 Task: Select a due date automation when advanced on, 2 days before a card is due add fields with custom field "Resume" set to a number greater or equal to 1 and lower or equal to 10 at 11:00 AM.
Action: Mouse moved to (1313, 102)
Screenshot: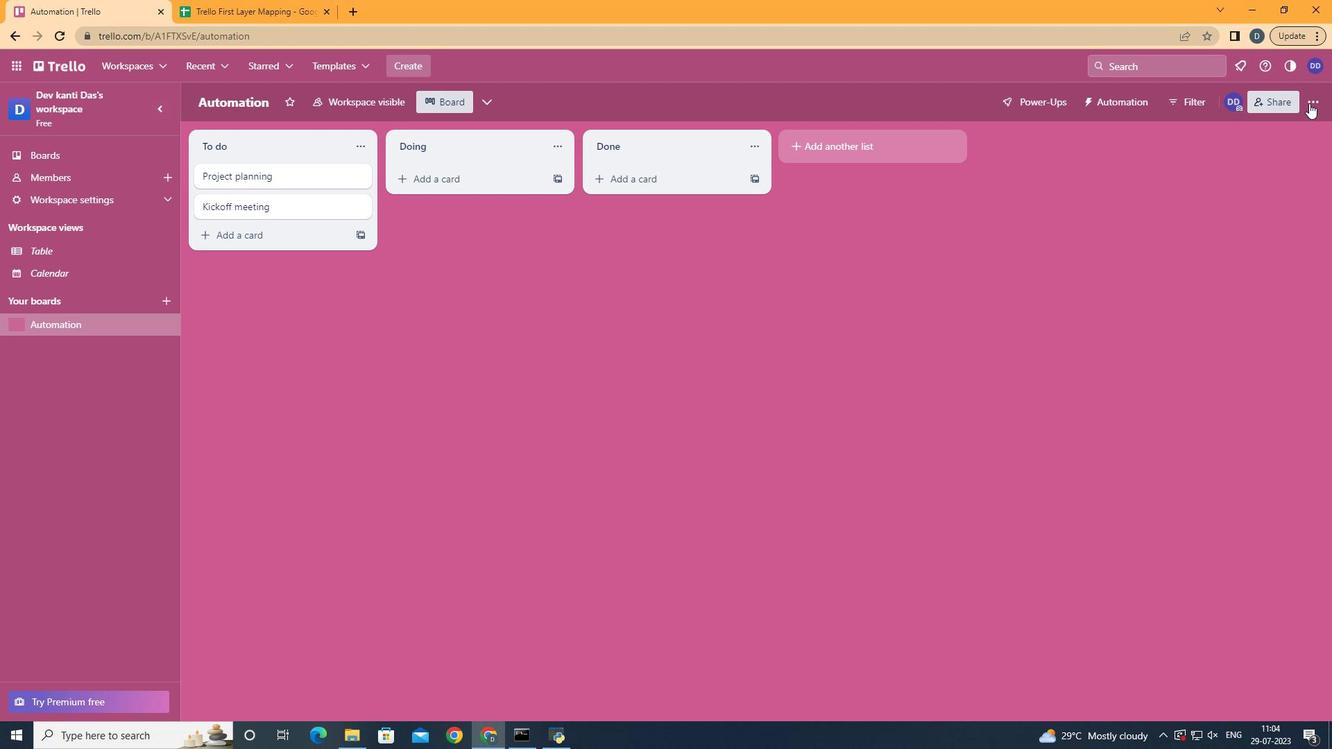 
Action: Mouse pressed left at (1313, 102)
Screenshot: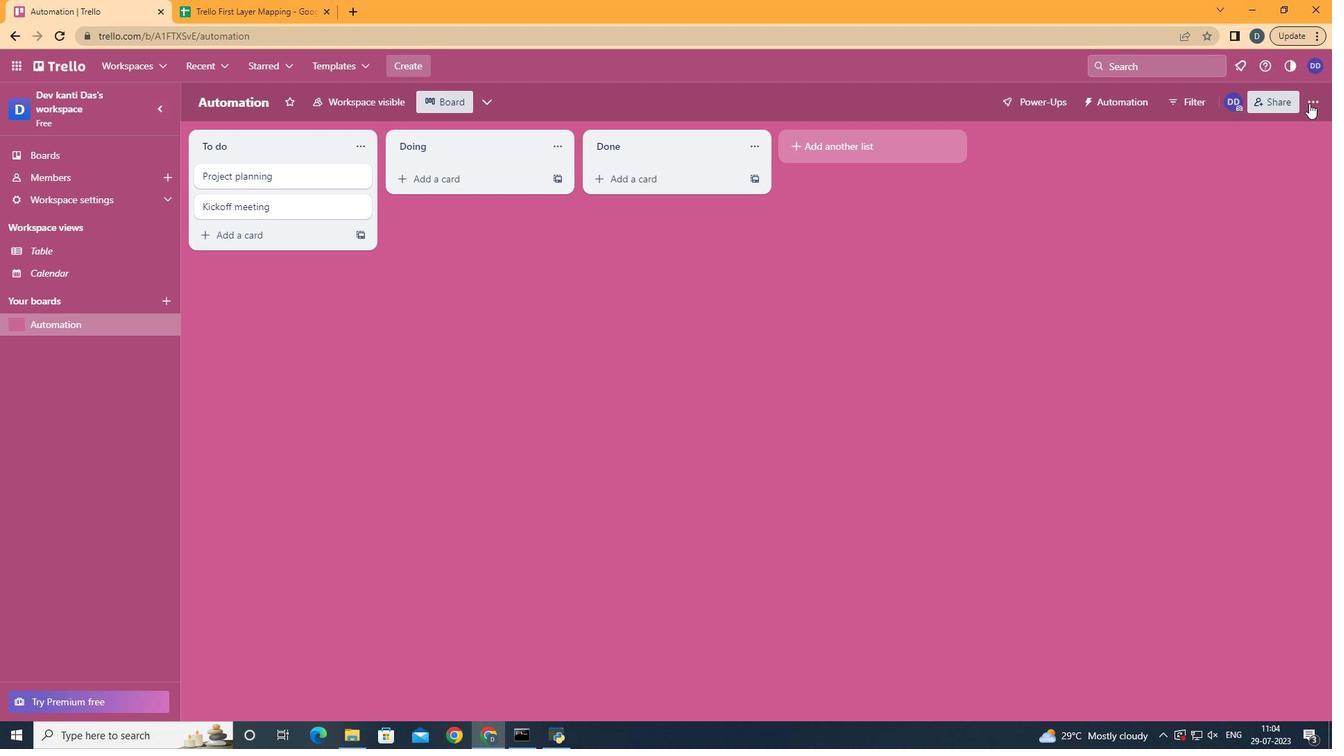 
Action: Mouse moved to (1217, 284)
Screenshot: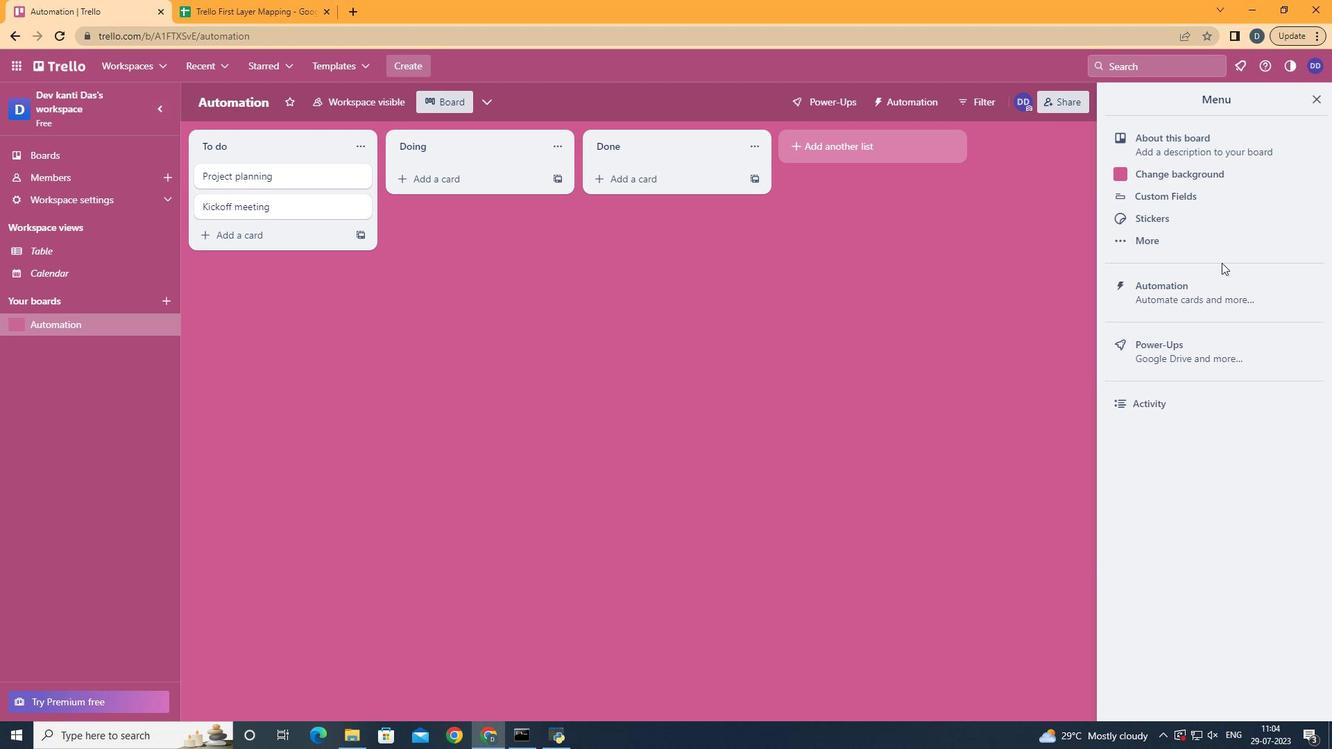 
Action: Mouse pressed left at (1217, 284)
Screenshot: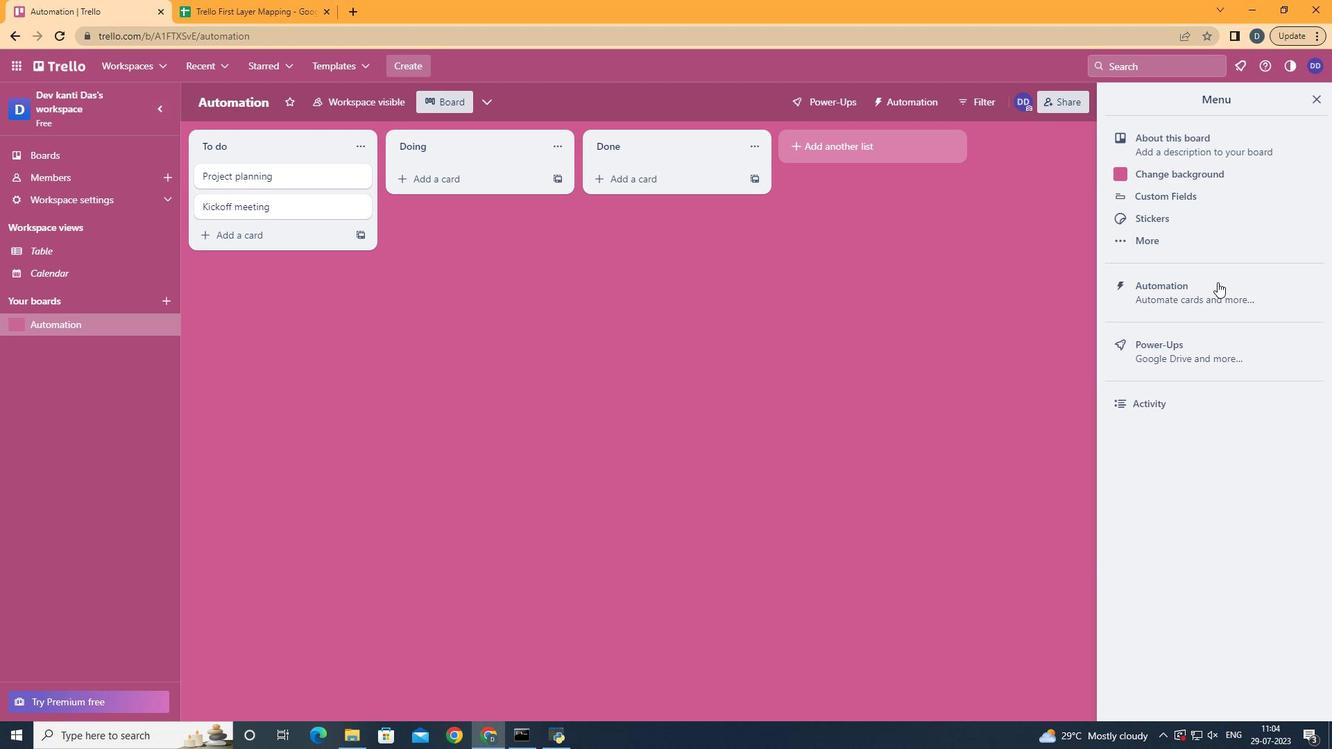 
Action: Mouse moved to (263, 283)
Screenshot: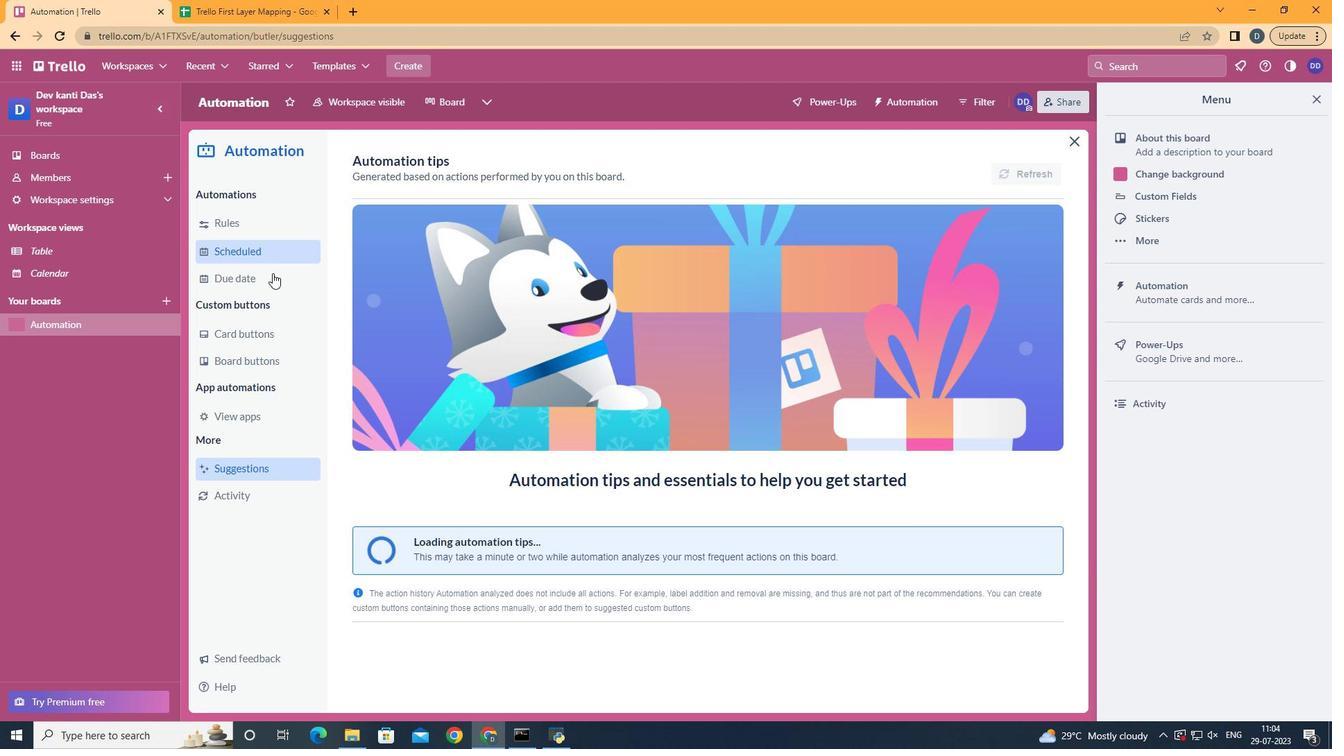 
Action: Mouse pressed left at (263, 283)
Screenshot: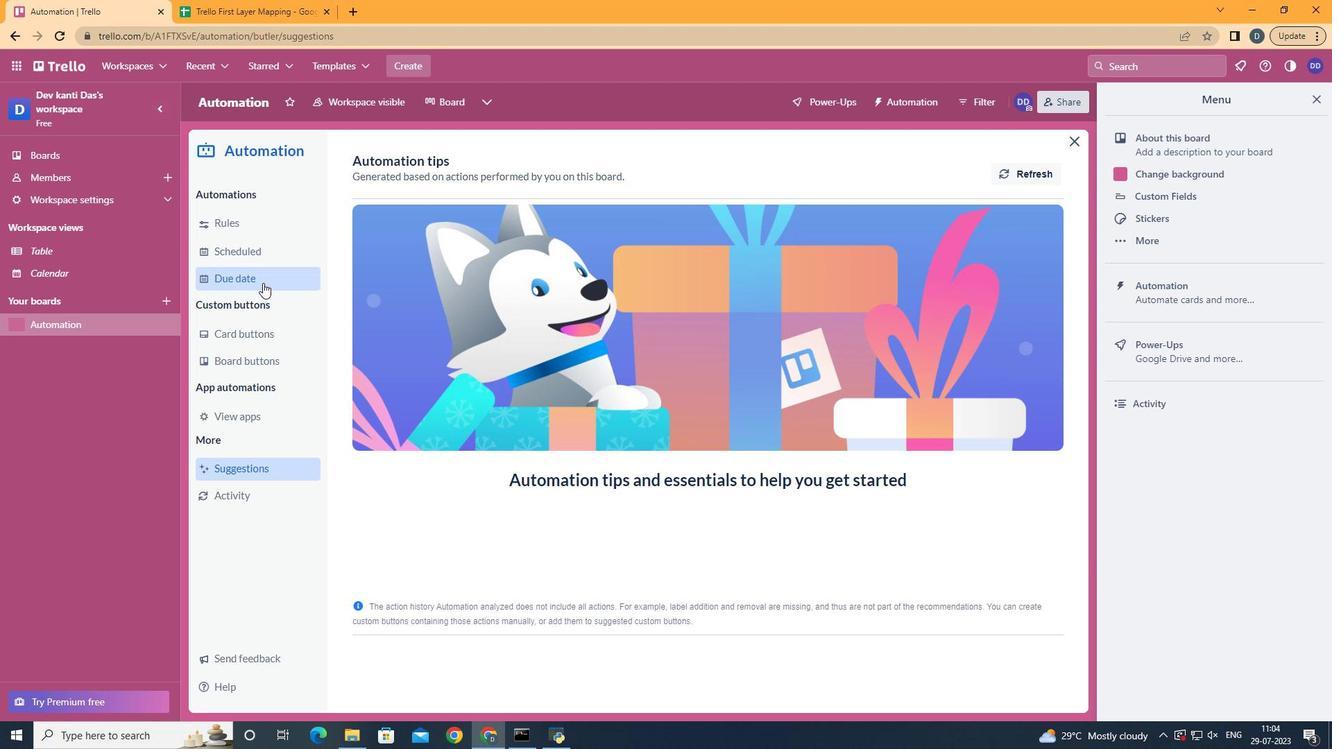
Action: Mouse moved to (970, 164)
Screenshot: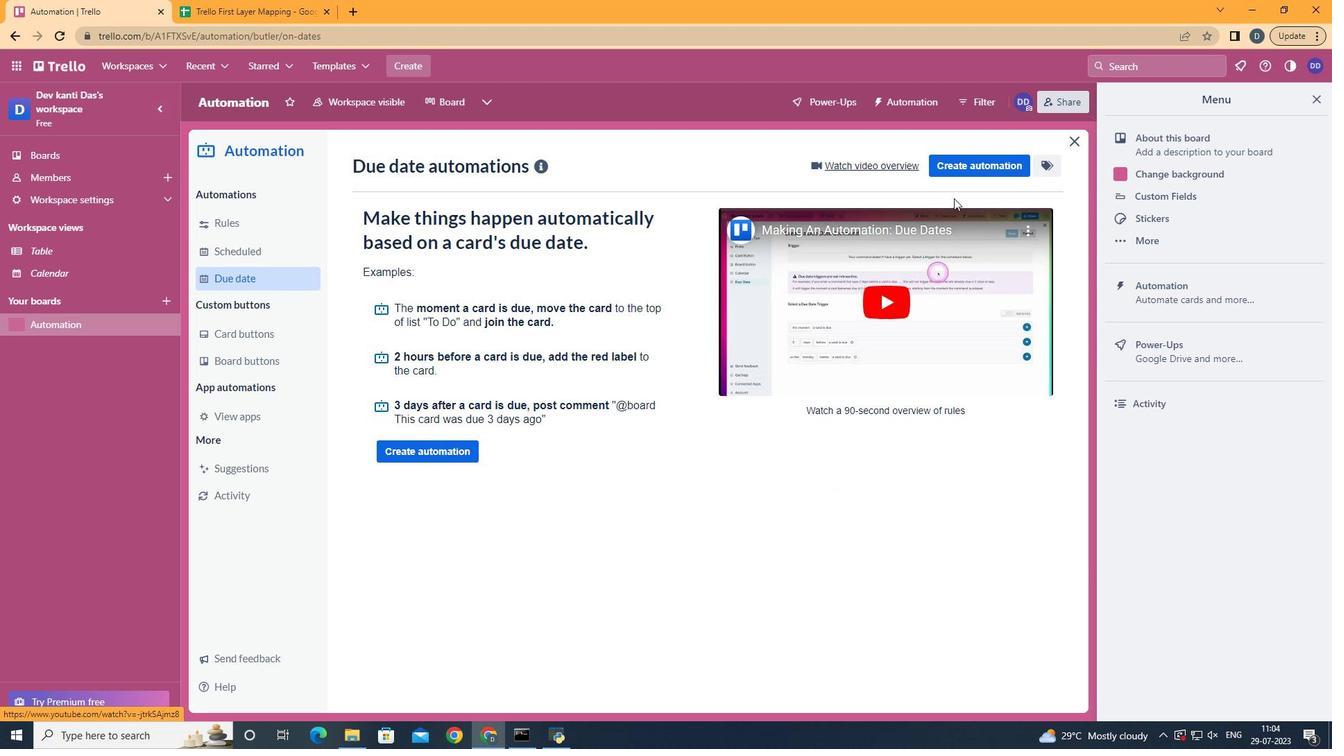 
Action: Mouse pressed left at (970, 164)
Screenshot: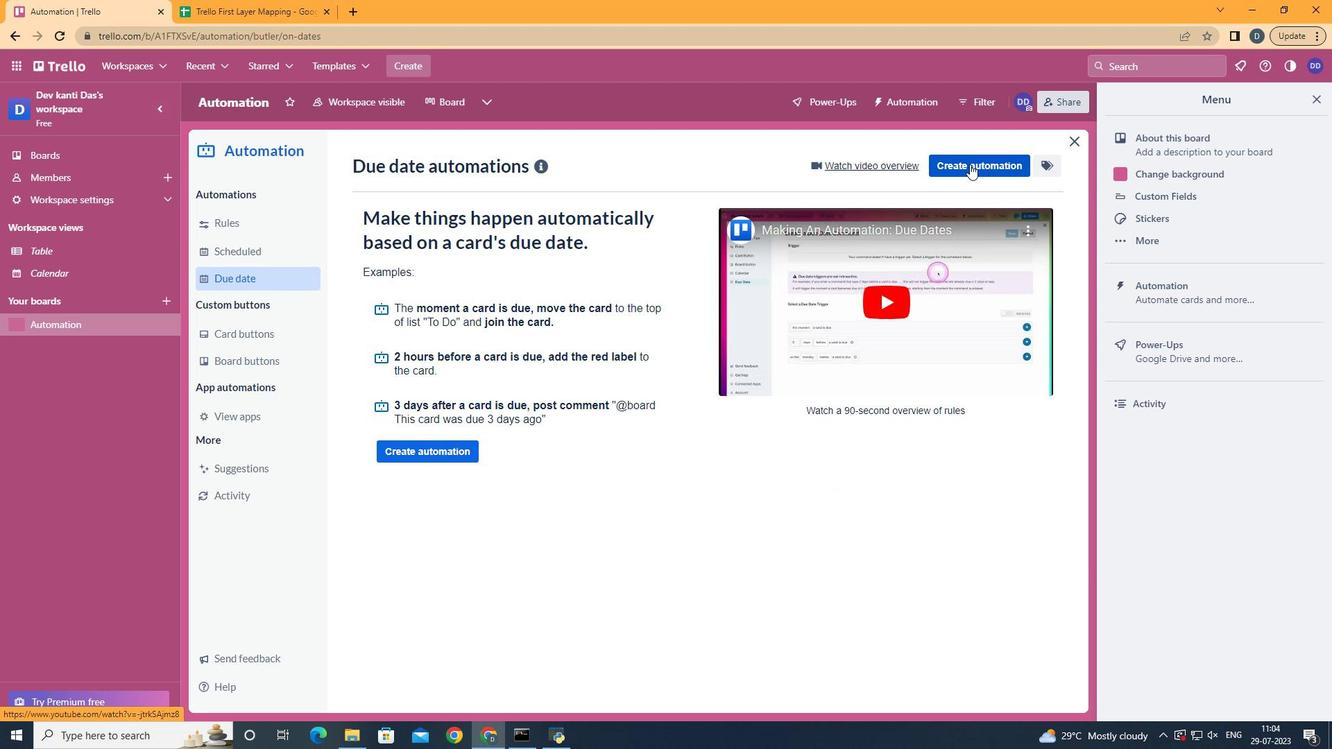 
Action: Mouse moved to (893, 300)
Screenshot: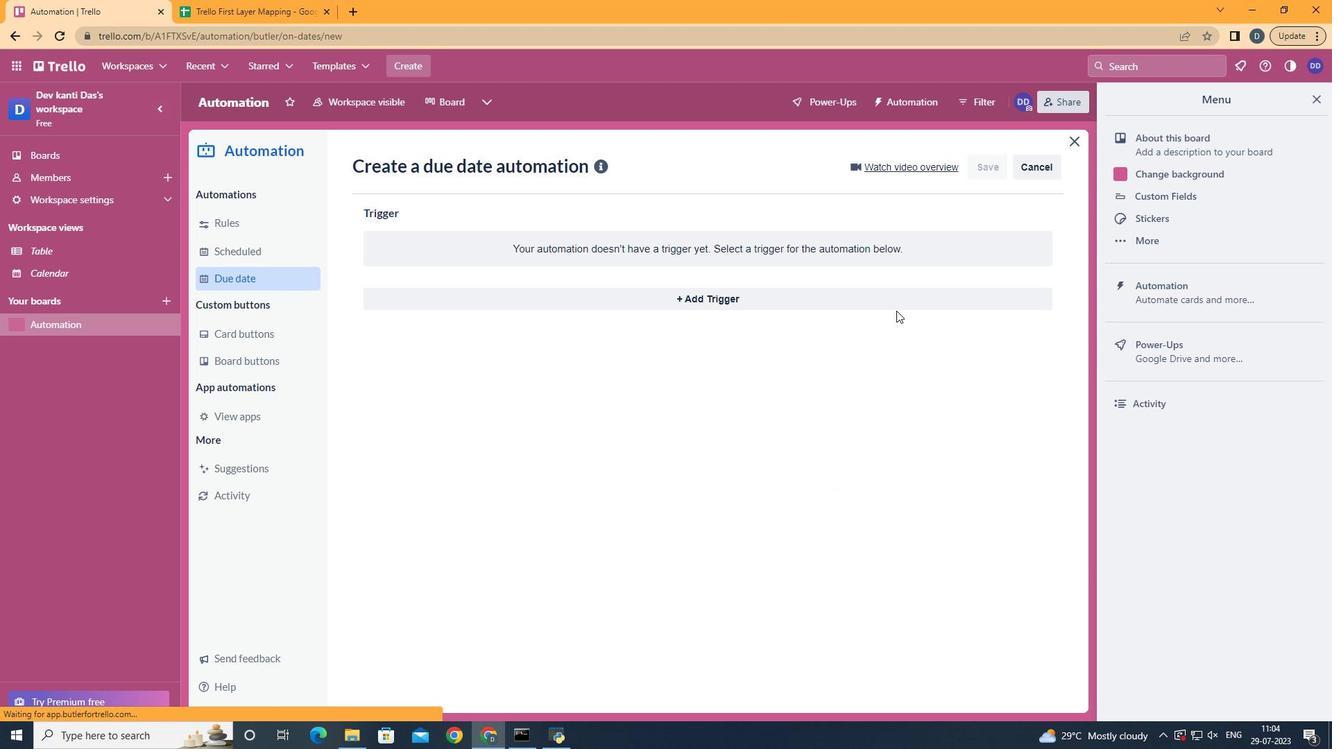 
Action: Mouse pressed left at (893, 300)
Screenshot: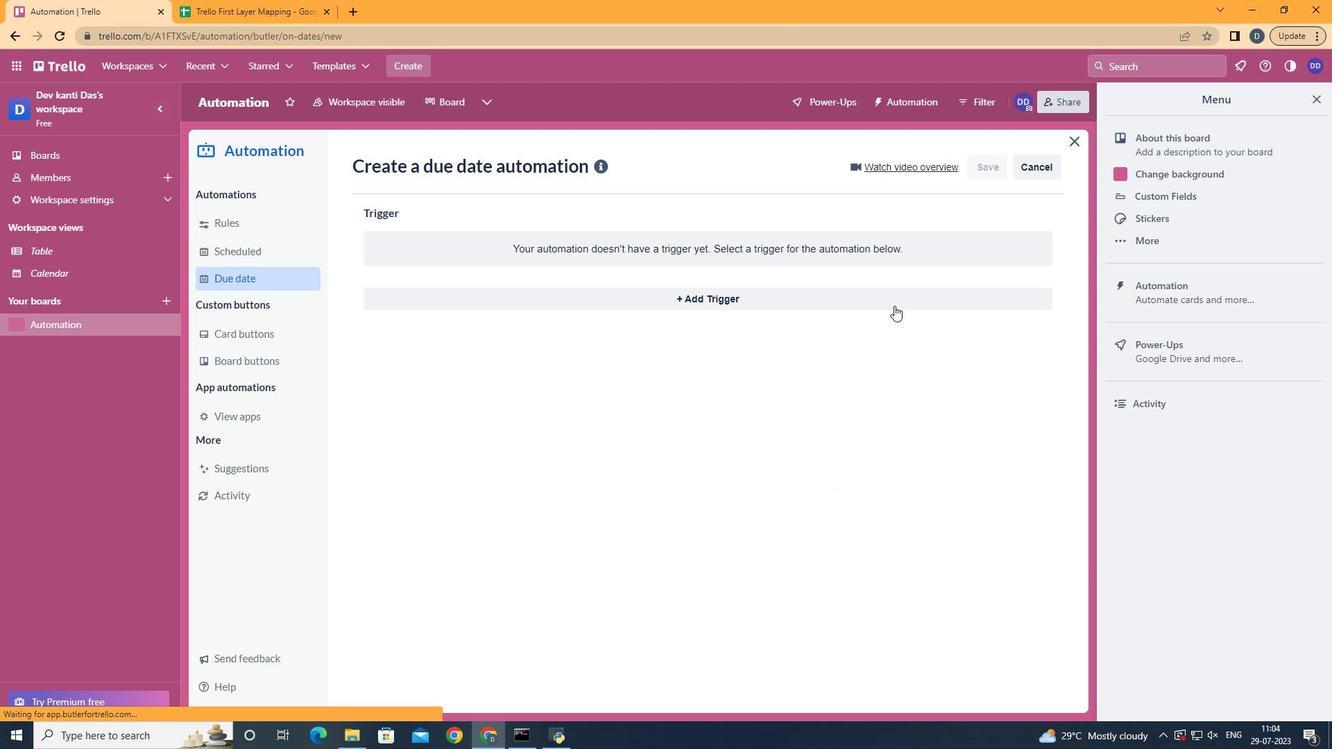 
Action: Mouse moved to (535, 504)
Screenshot: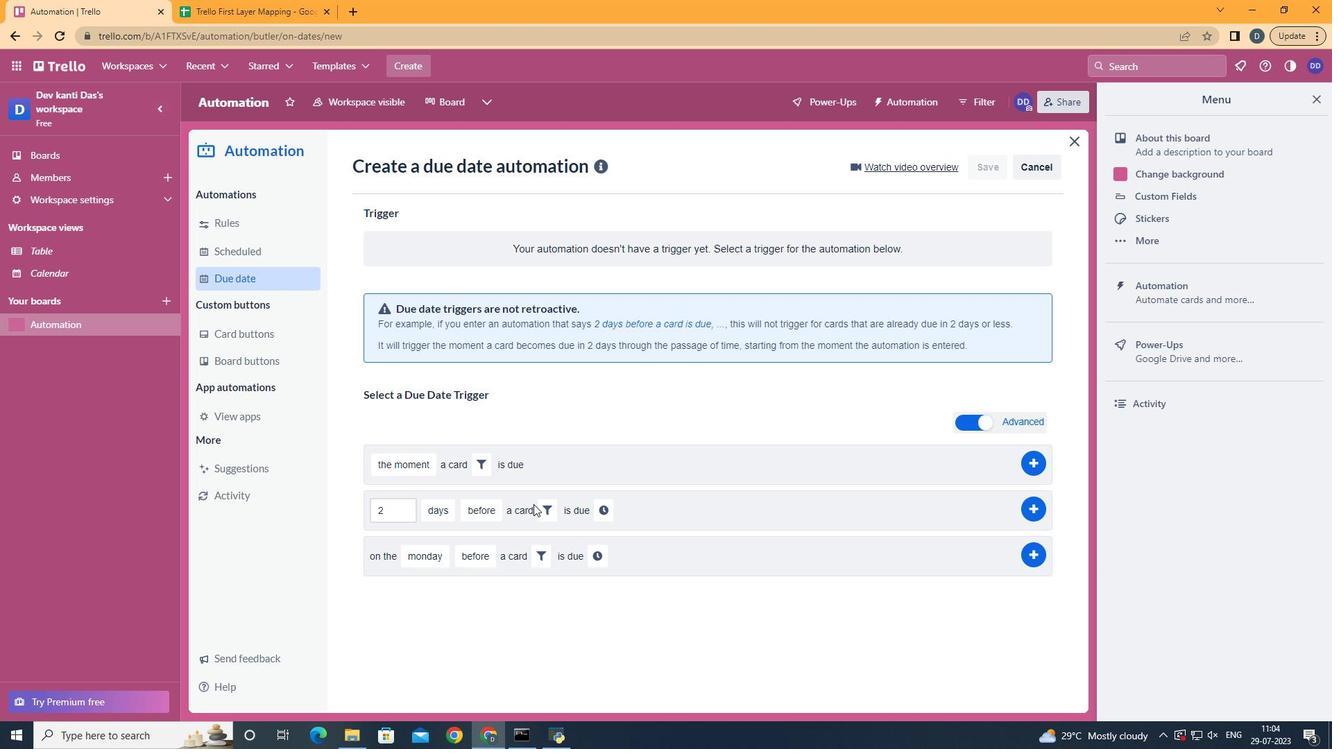 
Action: Mouse pressed left at (535, 504)
Screenshot: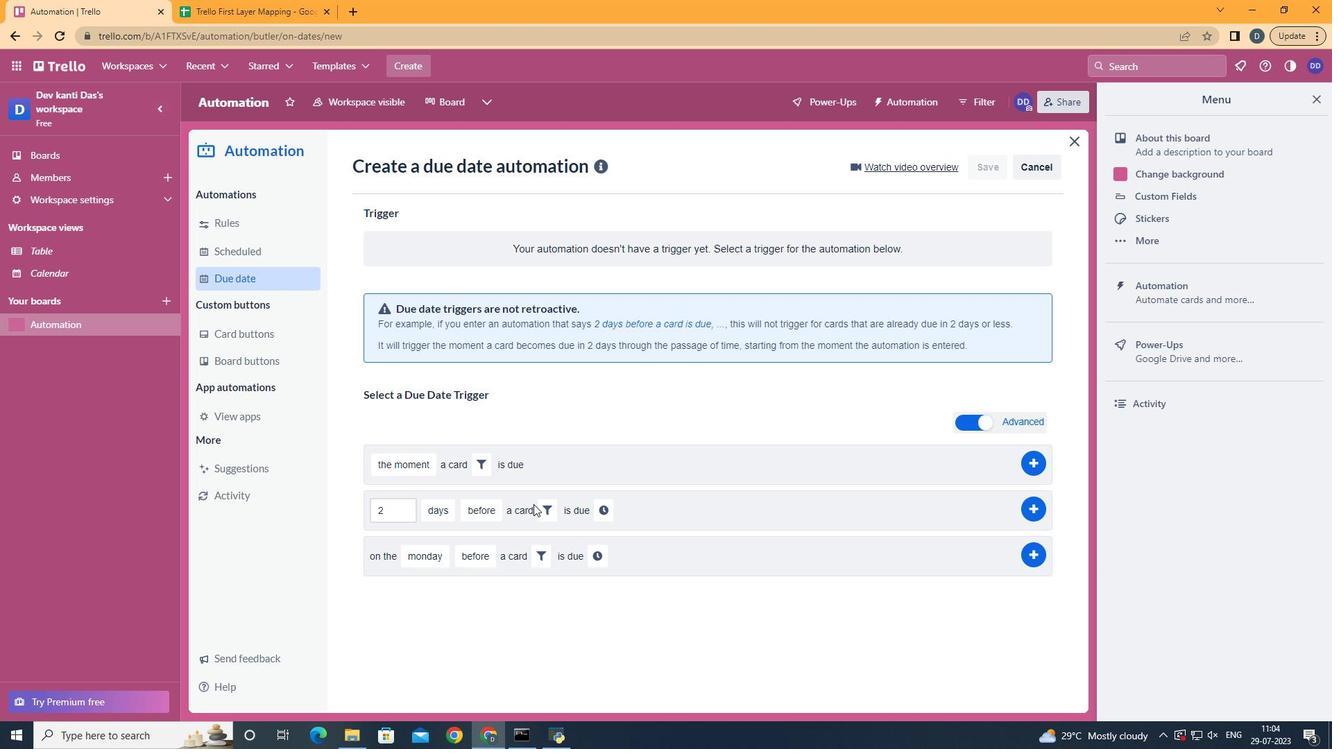 
Action: Mouse moved to (779, 553)
Screenshot: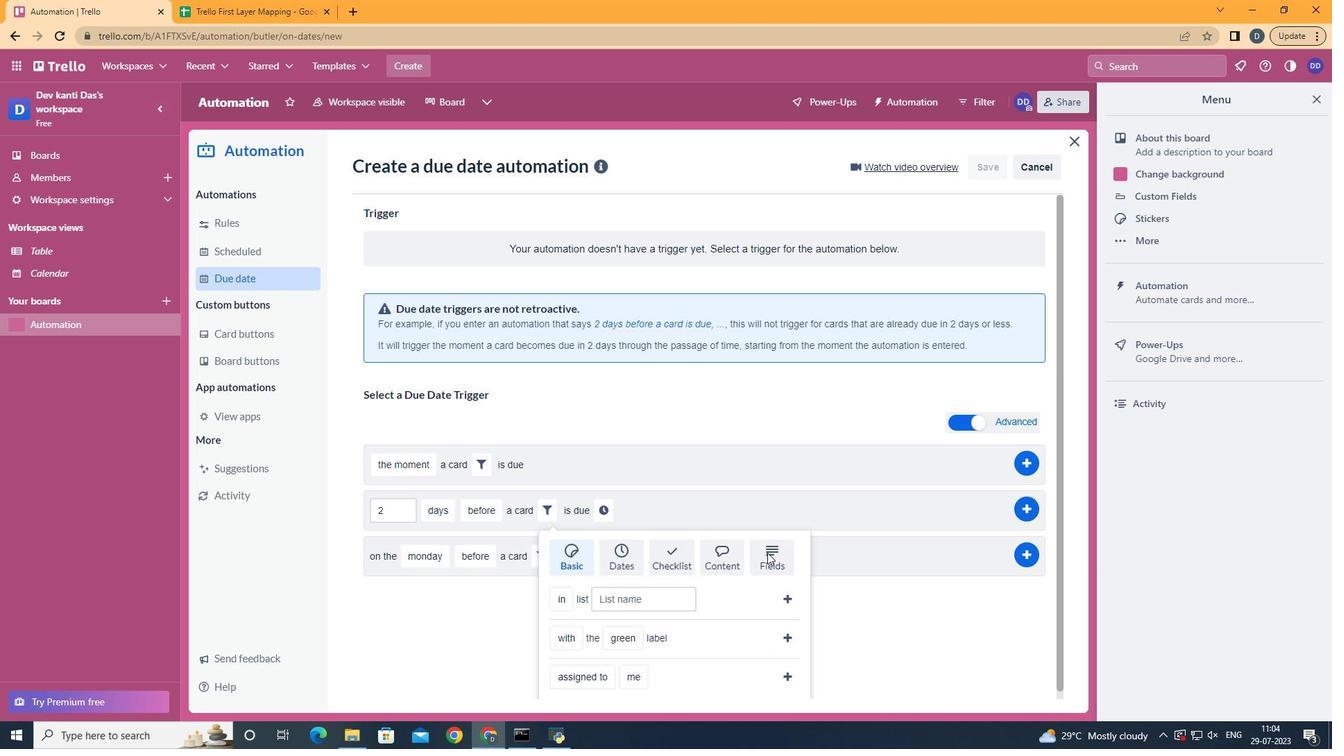 
Action: Mouse pressed left at (779, 553)
Screenshot: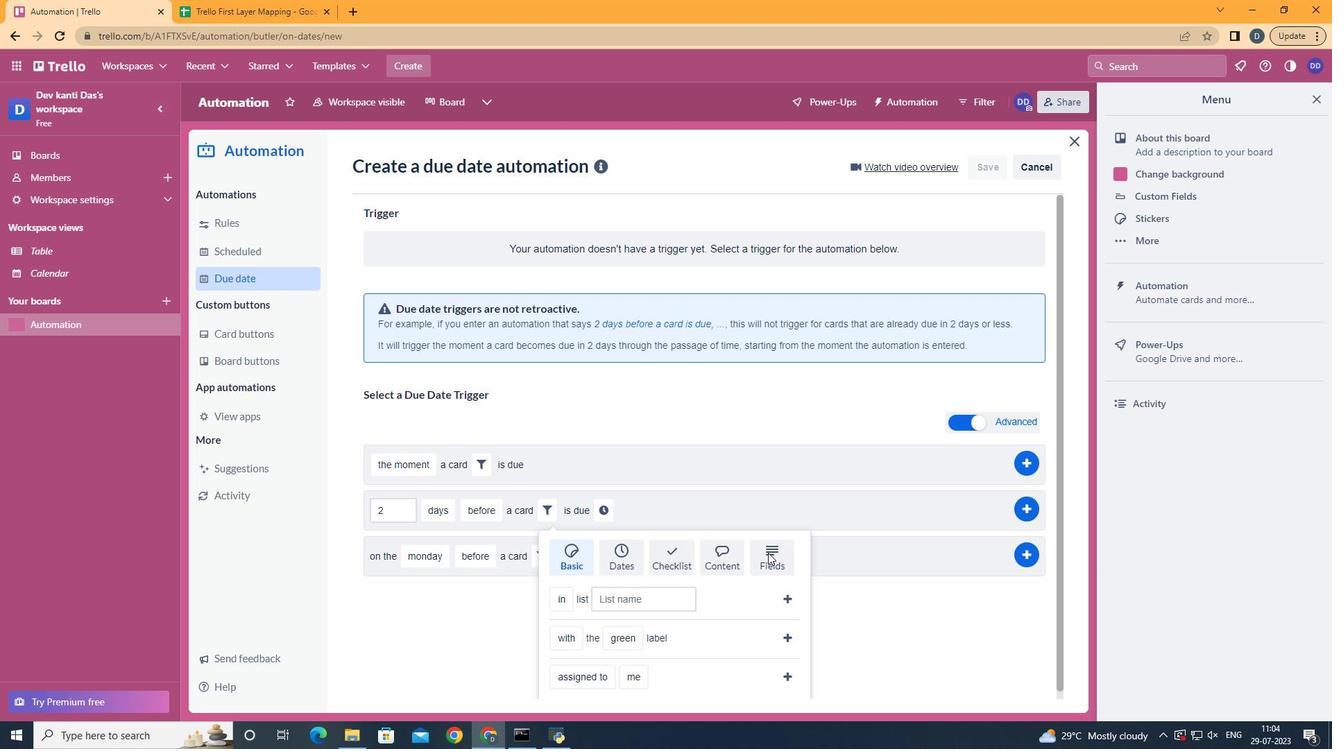 
Action: Mouse scrolled (779, 553) with delta (0, 0)
Screenshot: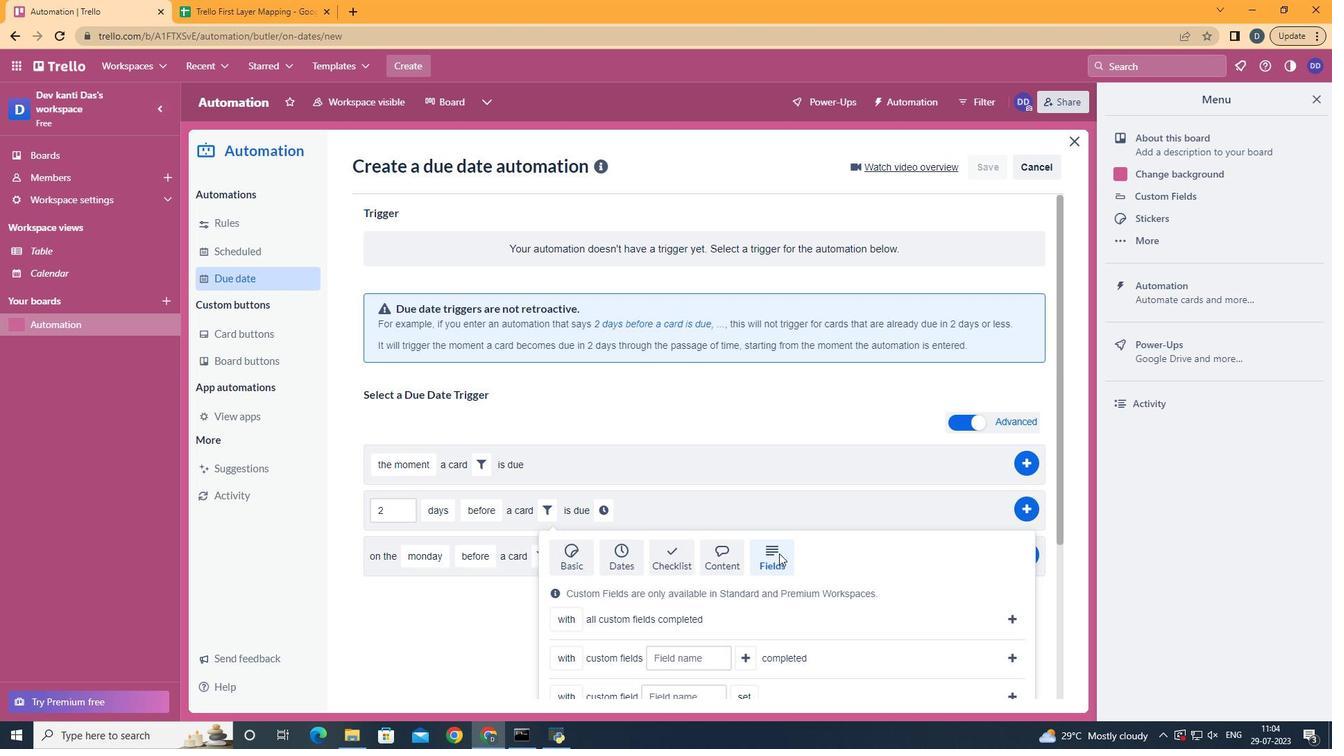 
Action: Mouse scrolled (779, 553) with delta (0, 0)
Screenshot: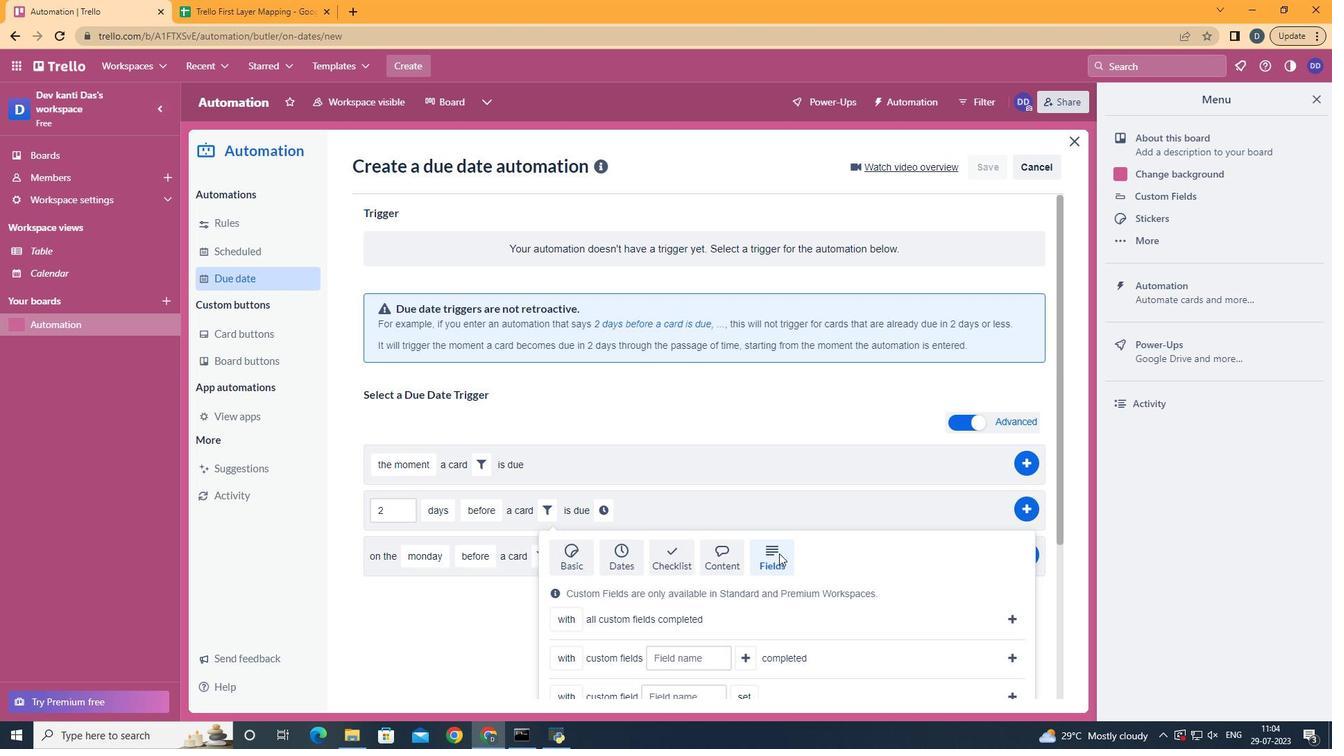 
Action: Mouse scrolled (779, 553) with delta (0, 0)
Screenshot: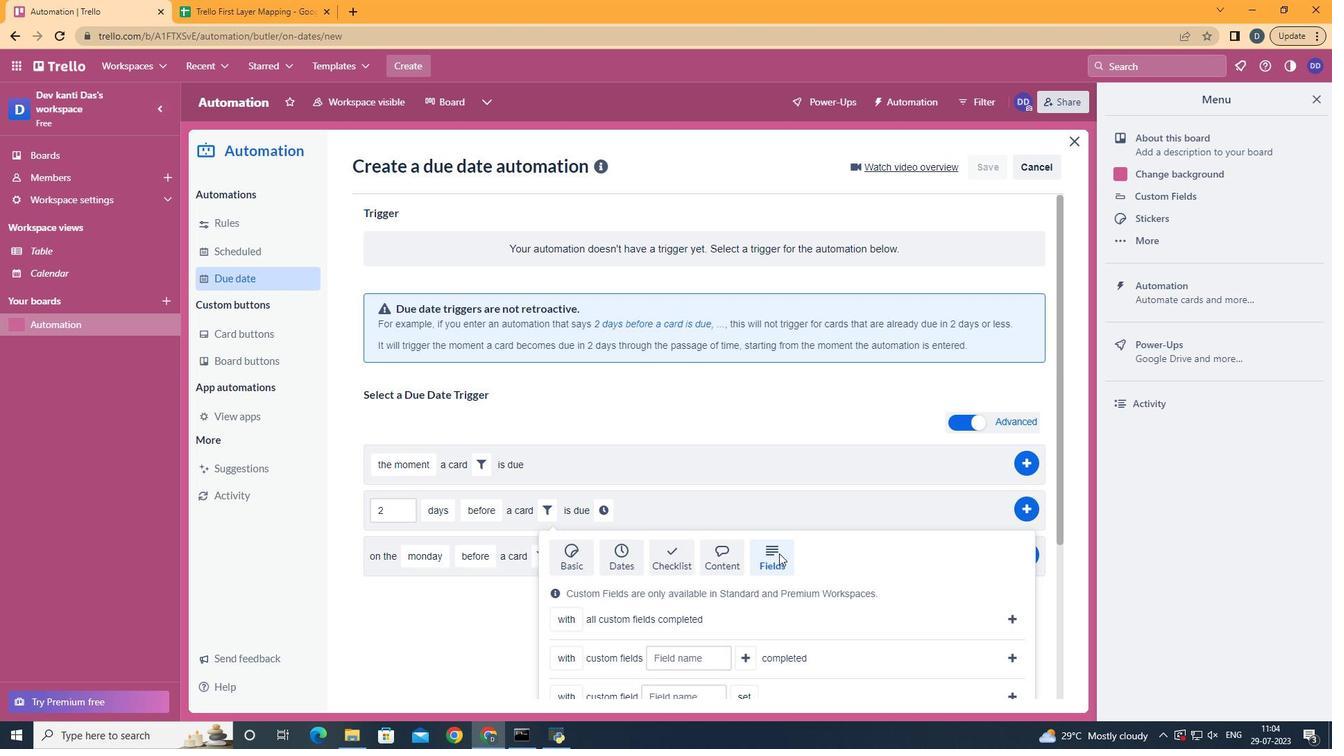 
Action: Mouse scrolled (779, 553) with delta (0, 0)
Screenshot: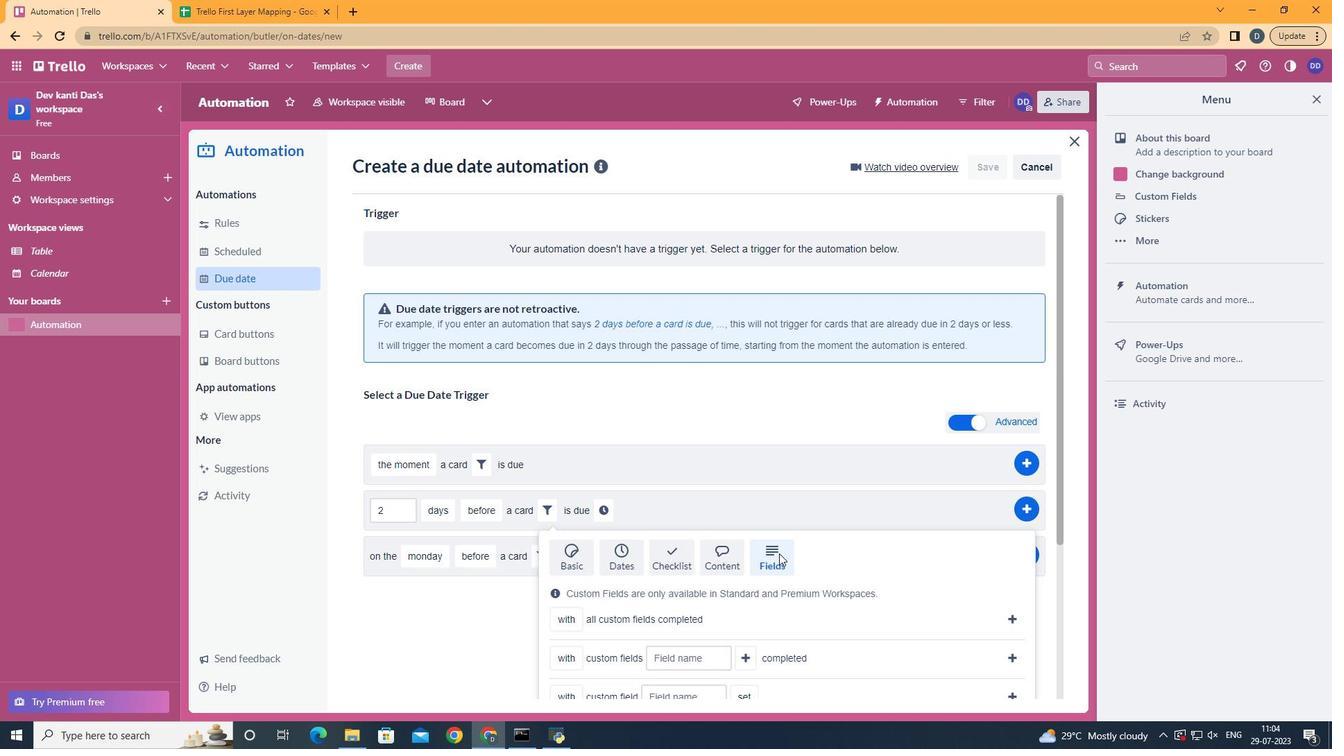 
Action: Mouse scrolled (779, 553) with delta (0, 0)
Screenshot: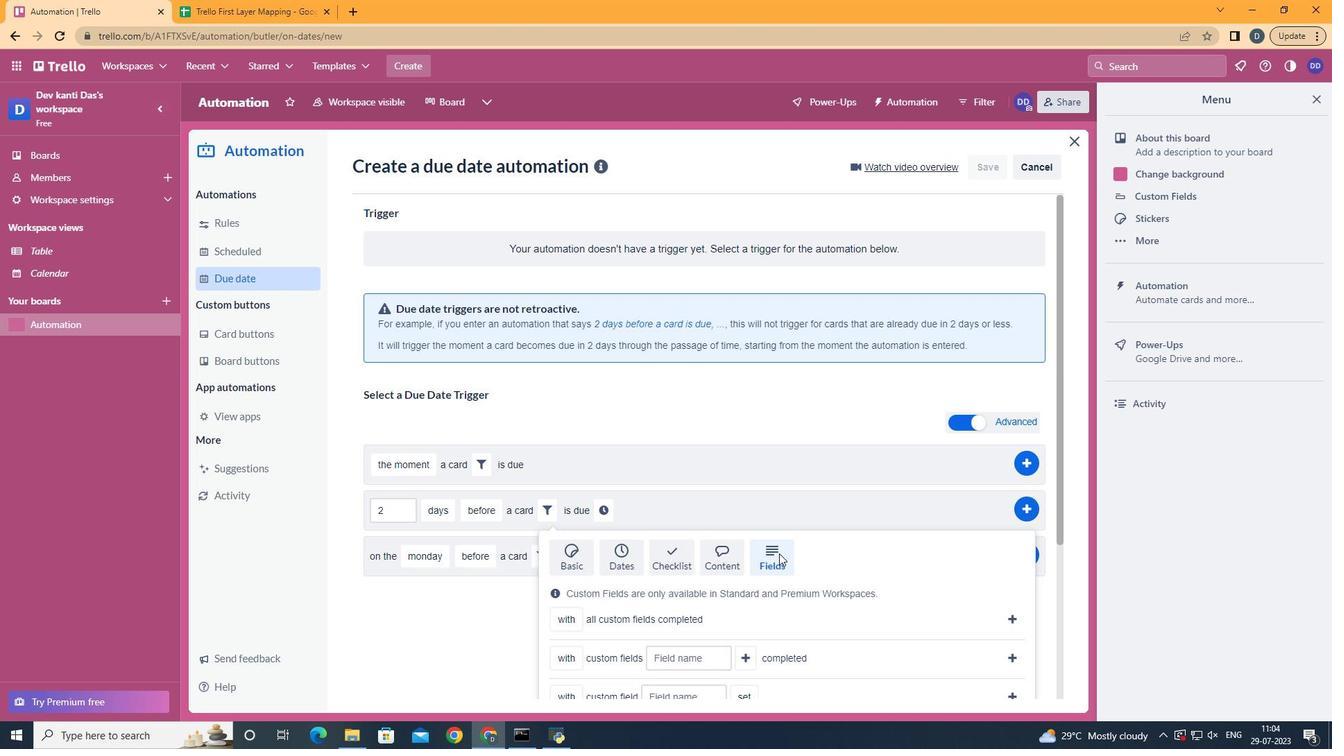 
Action: Mouse scrolled (779, 553) with delta (0, 0)
Screenshot: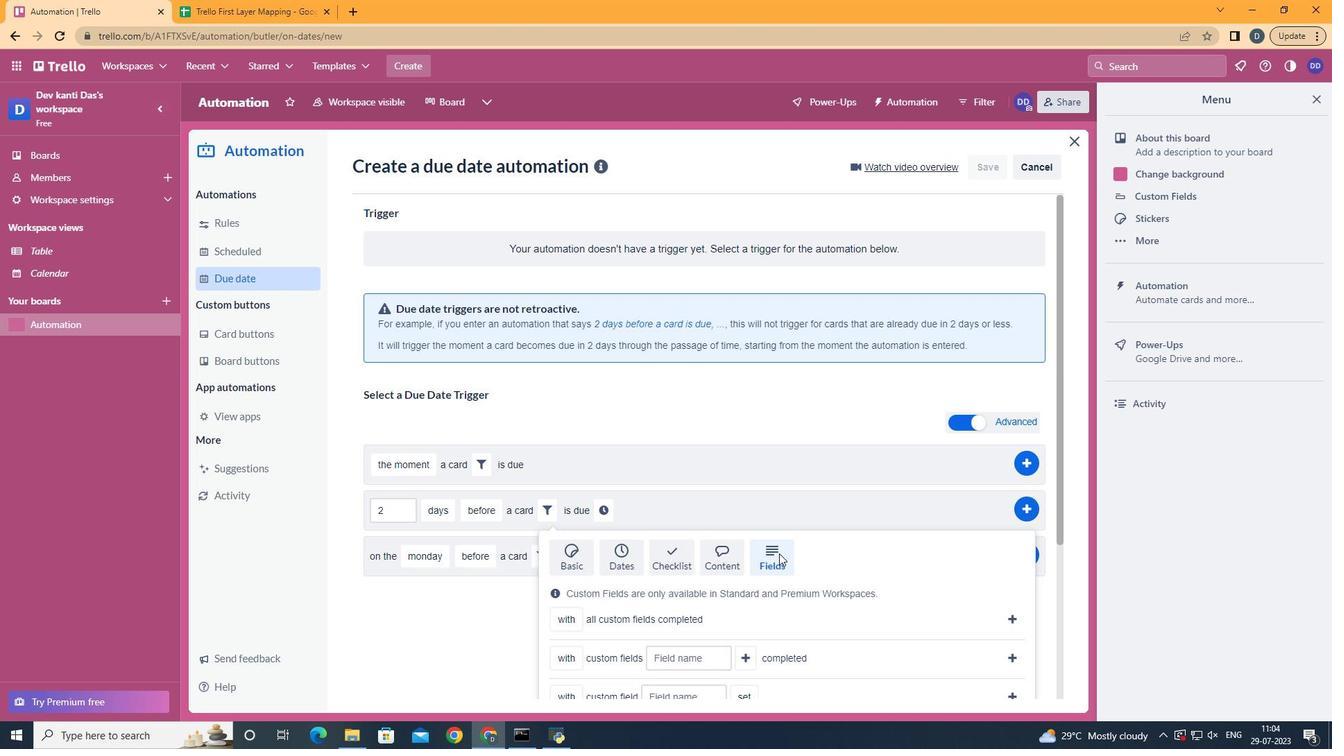 
Action: Mouse moved to (571, 611)
Screenshot: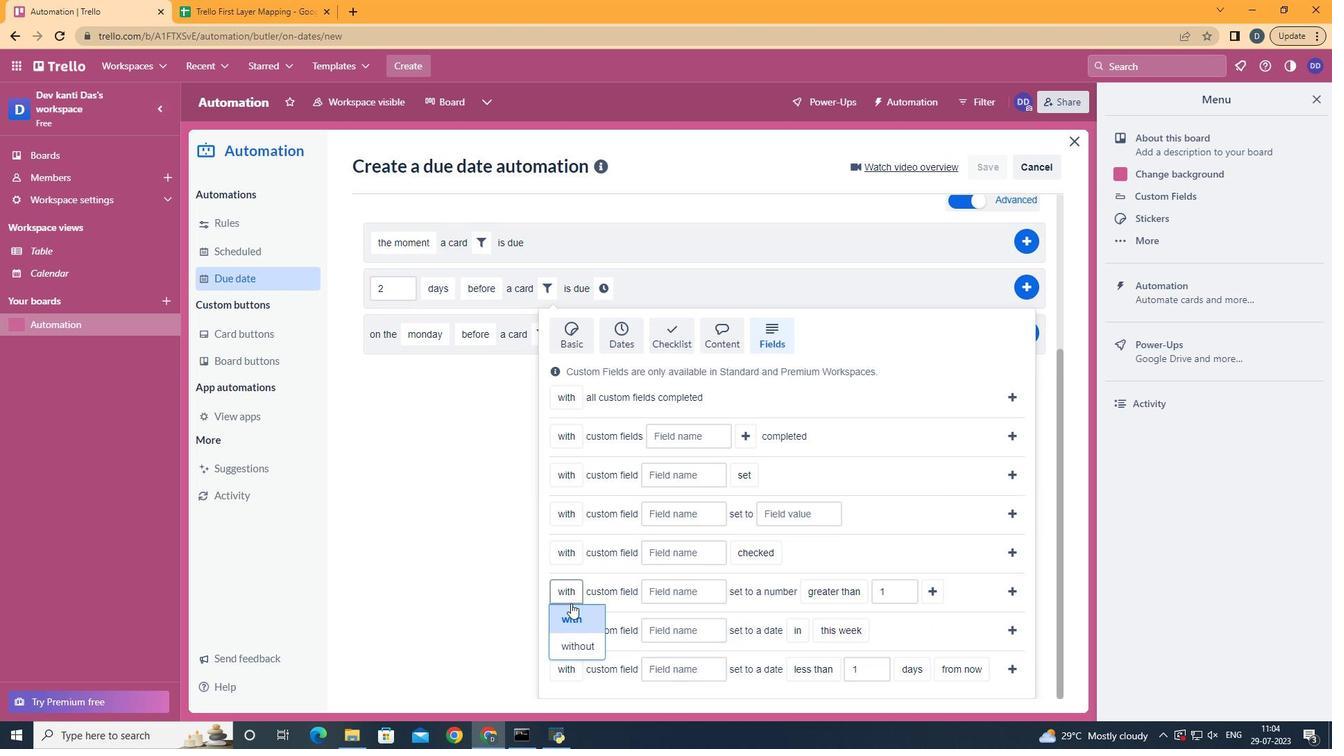 
Action: Mouse pressed left at (571, 611)
Screenshot: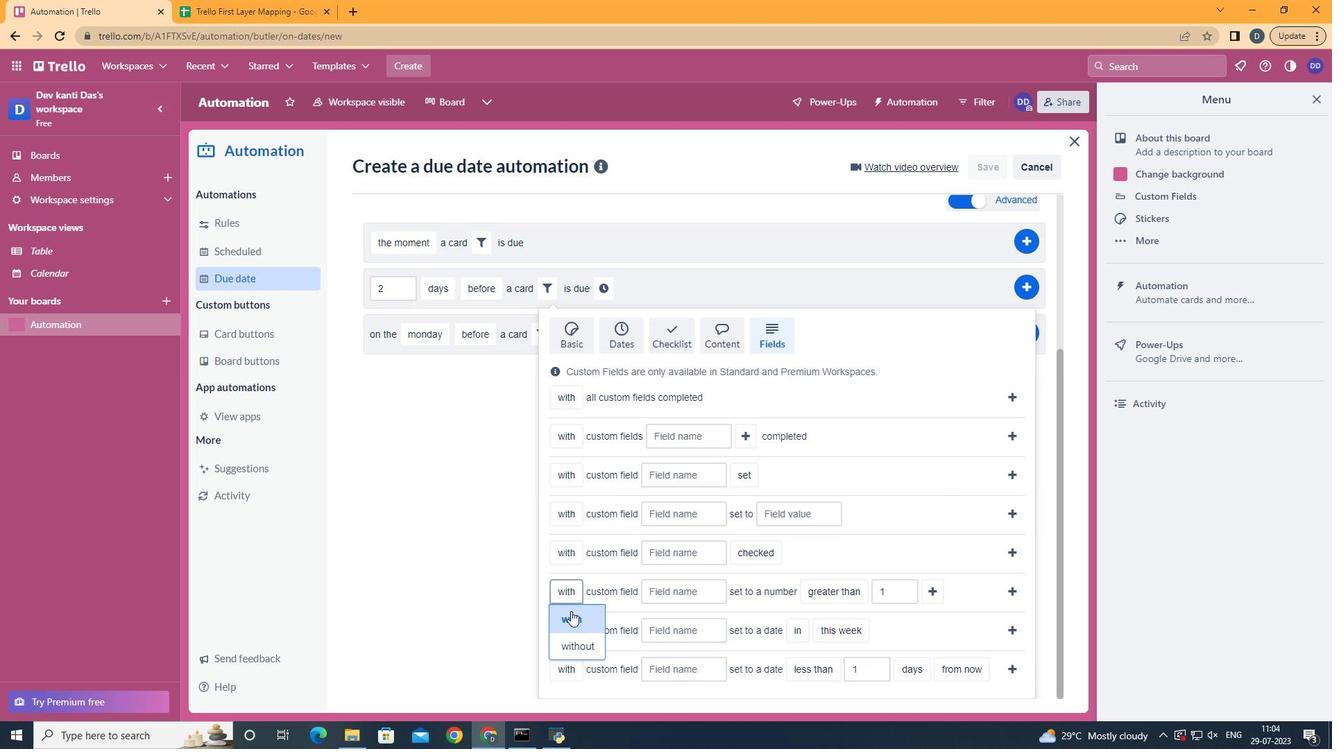 
Action: Mouse moved to (682, 585)
Screenshot: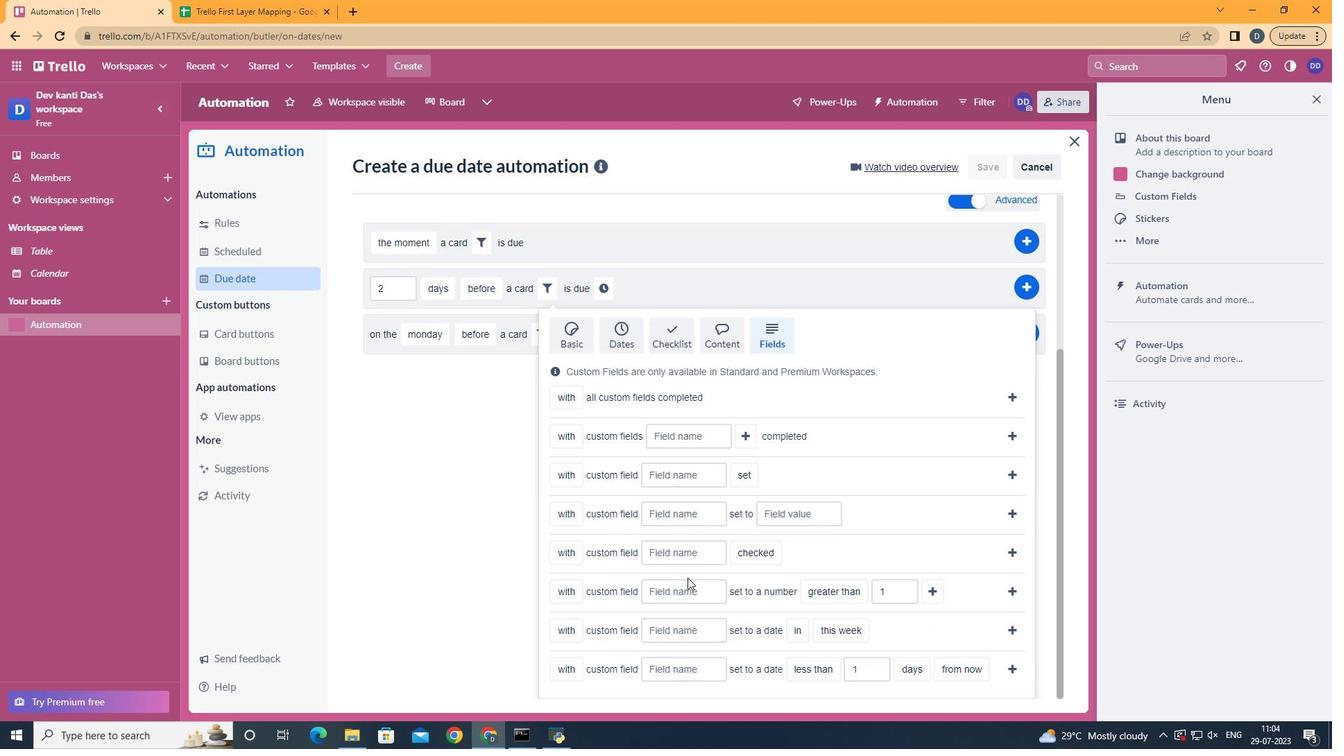 
Action: Mouse pressed left at (682, 585)
Screenshot: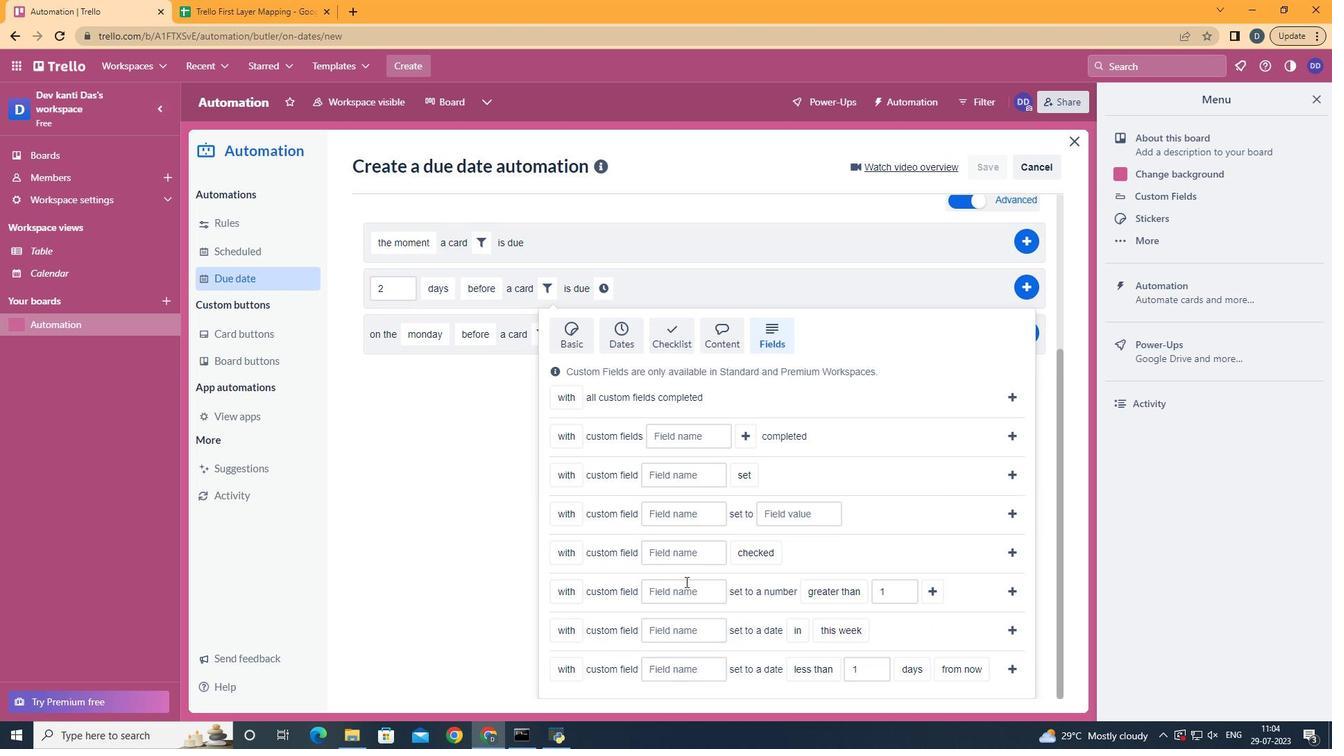 
Action: Key pressed <Key.shift>Resume
Screenshot: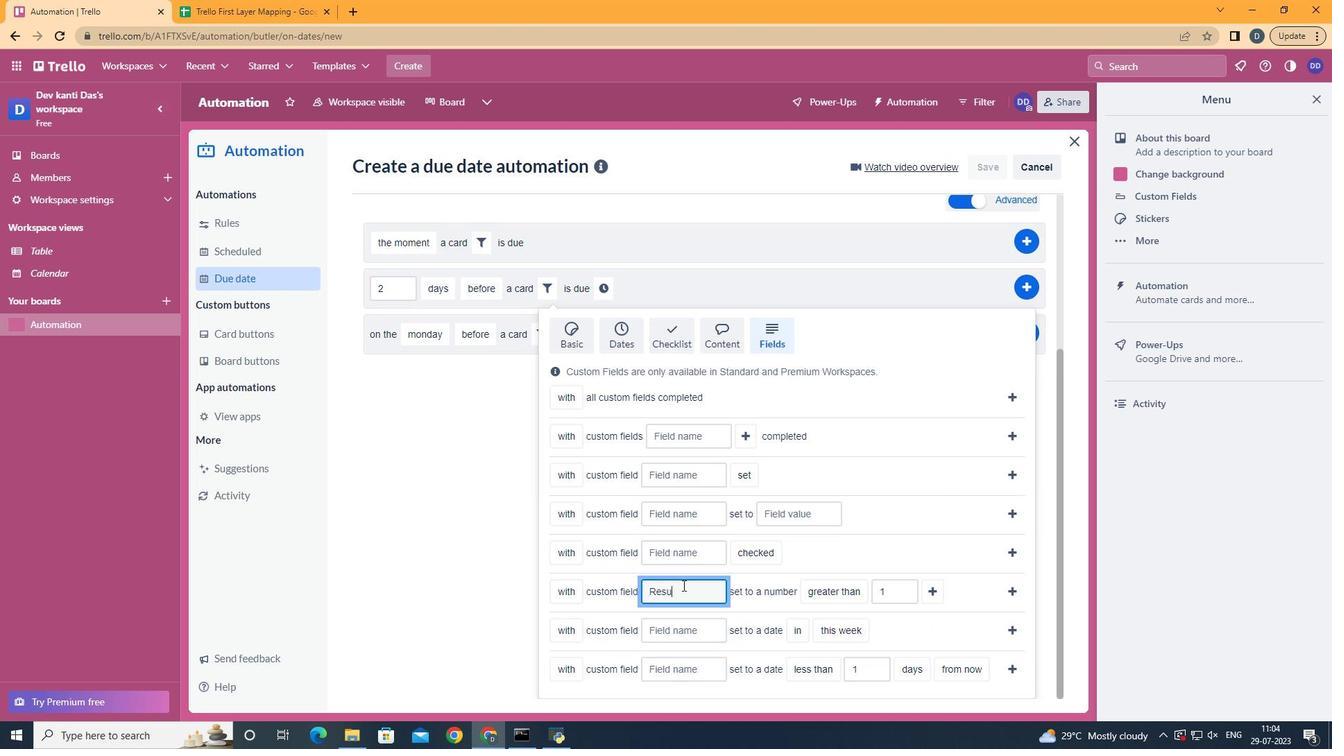 
Action: Mouse moved to (861, 519)
Screenshot: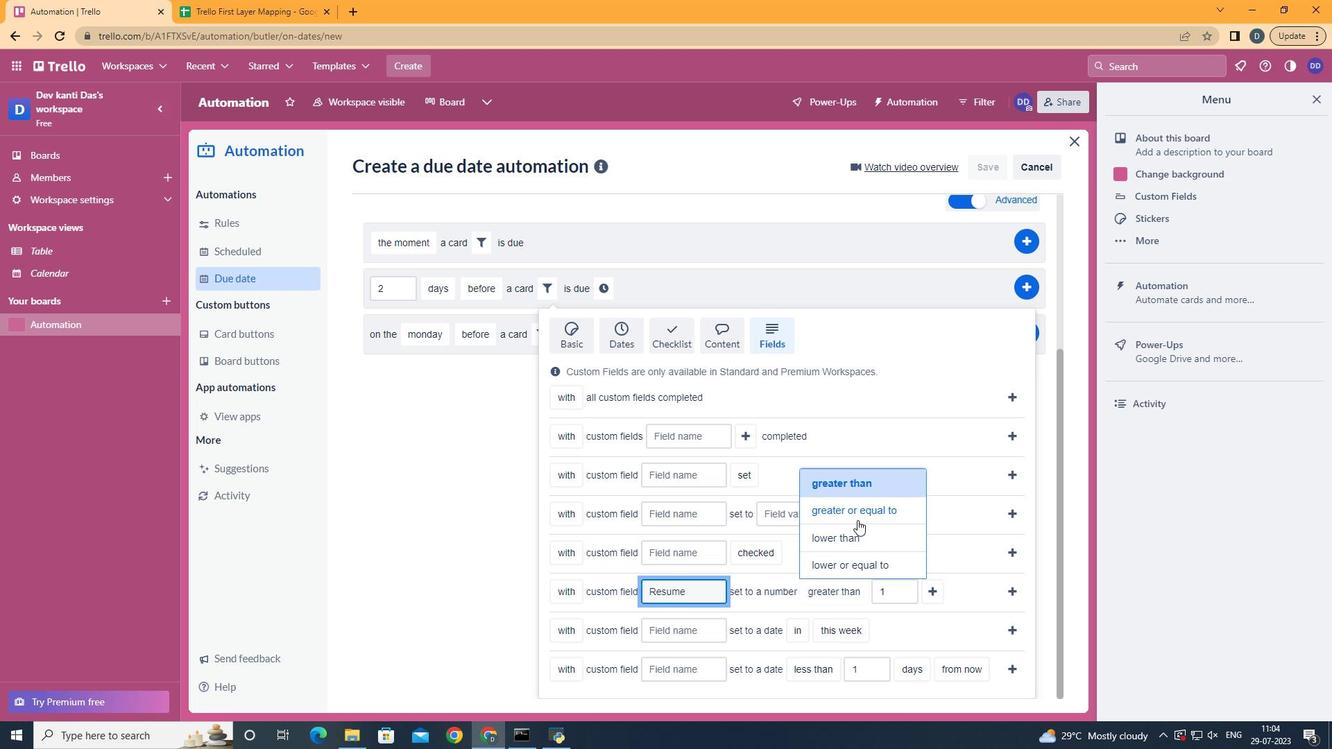 
Action: Mouse pressed left at (861, 519)
Screenshot: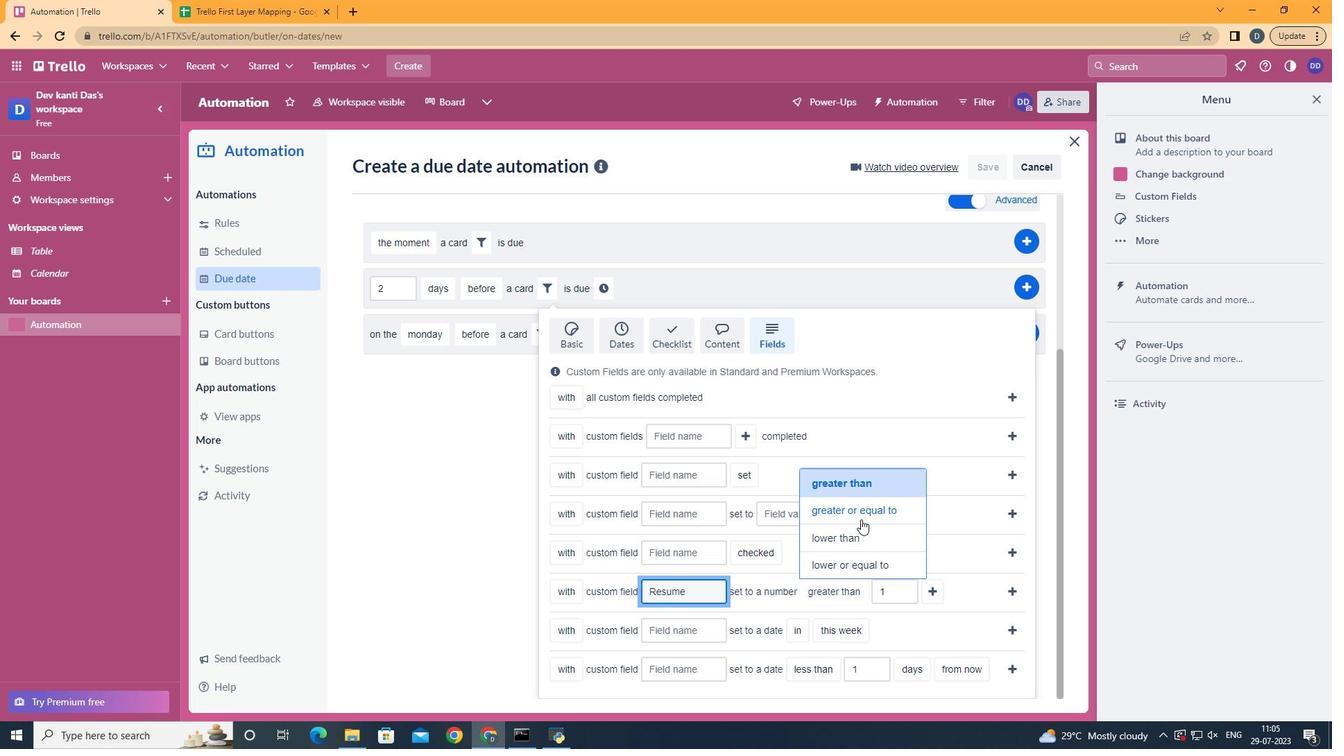 
Action: Mouse moved to (964, 600)
Screenshot: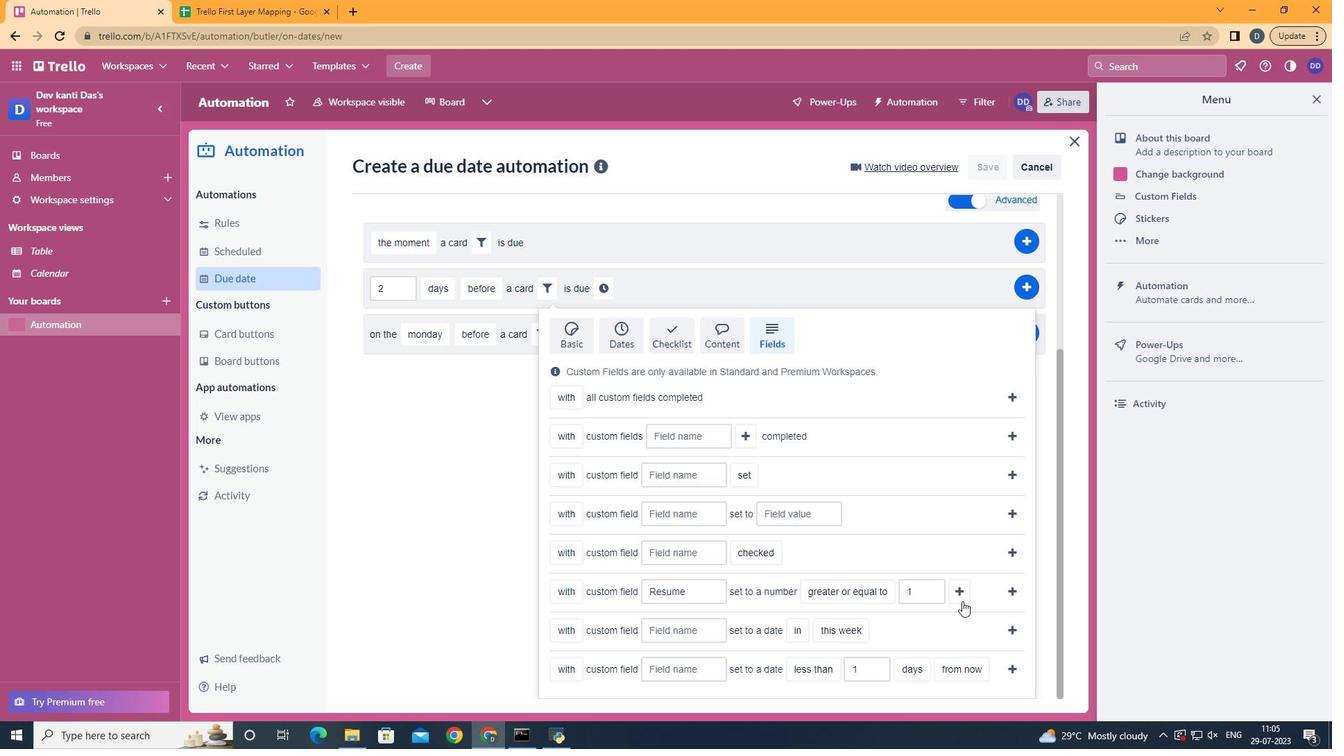 
Action: Mouse pressed left at (964, 600)
Screenshot: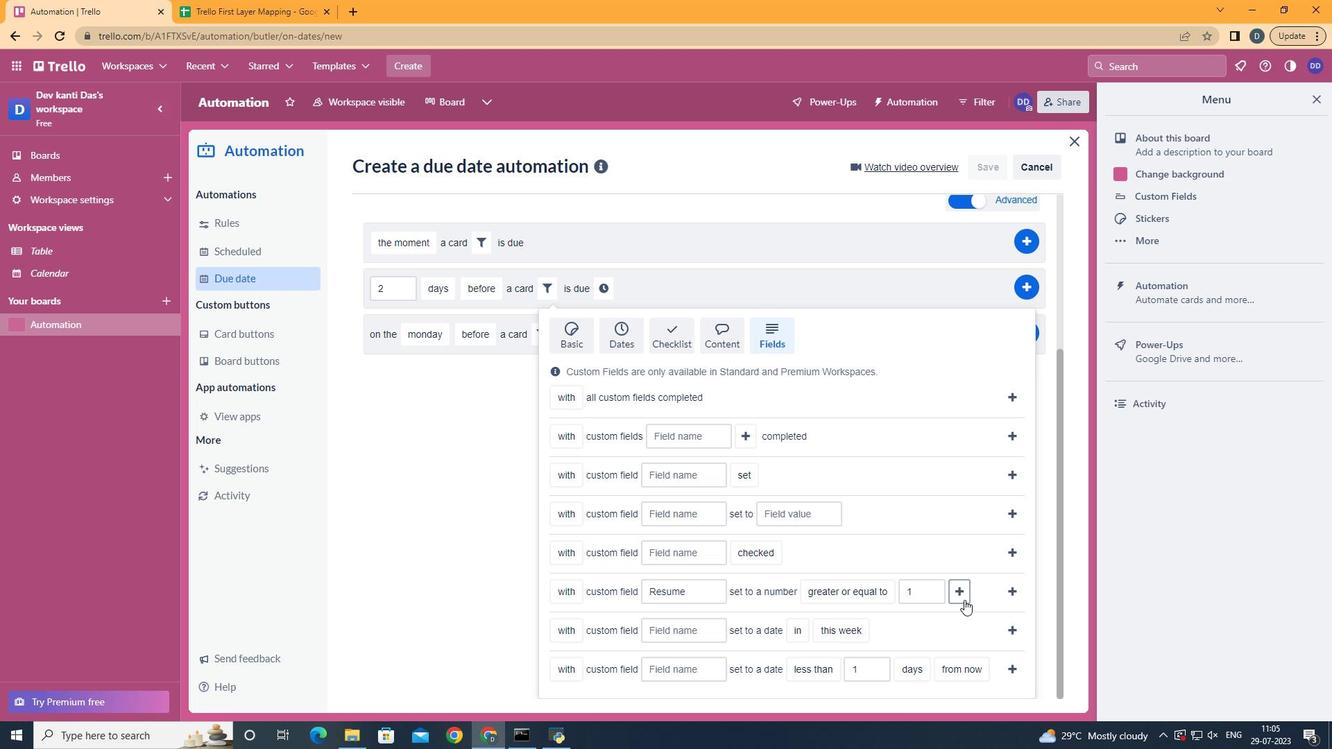 
Action: Mouse moved to (632, 546)
Screenshot: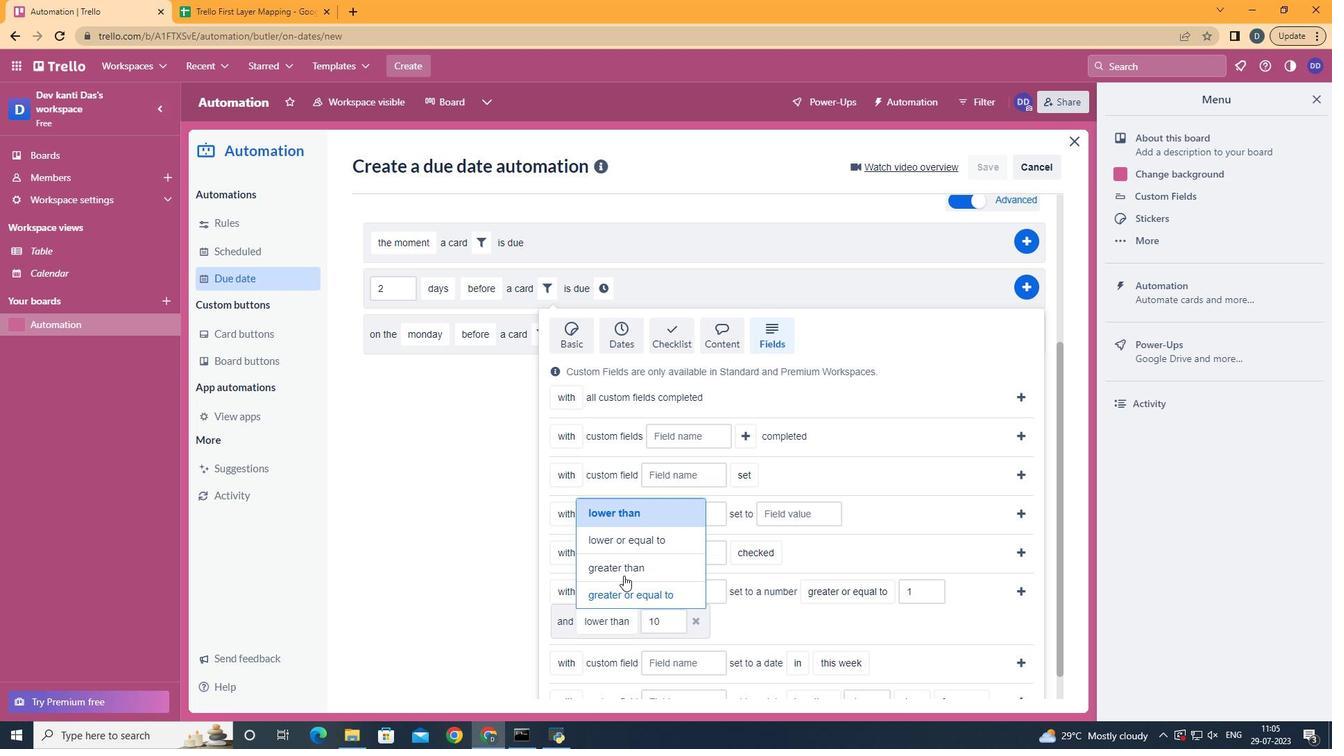 
Action: Mouse pressed left at (632, 546)
Screenshot: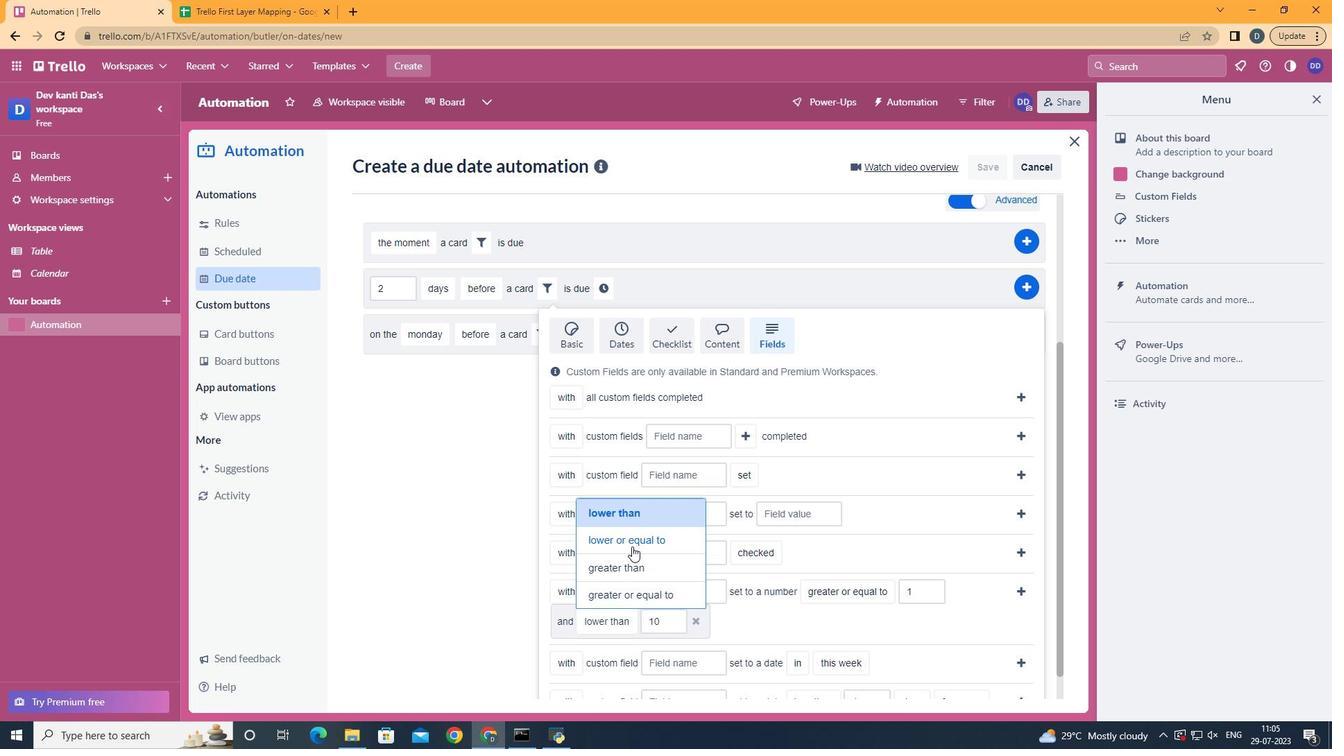 
Action: Mouse moved to (1024, 596)
Screenshot: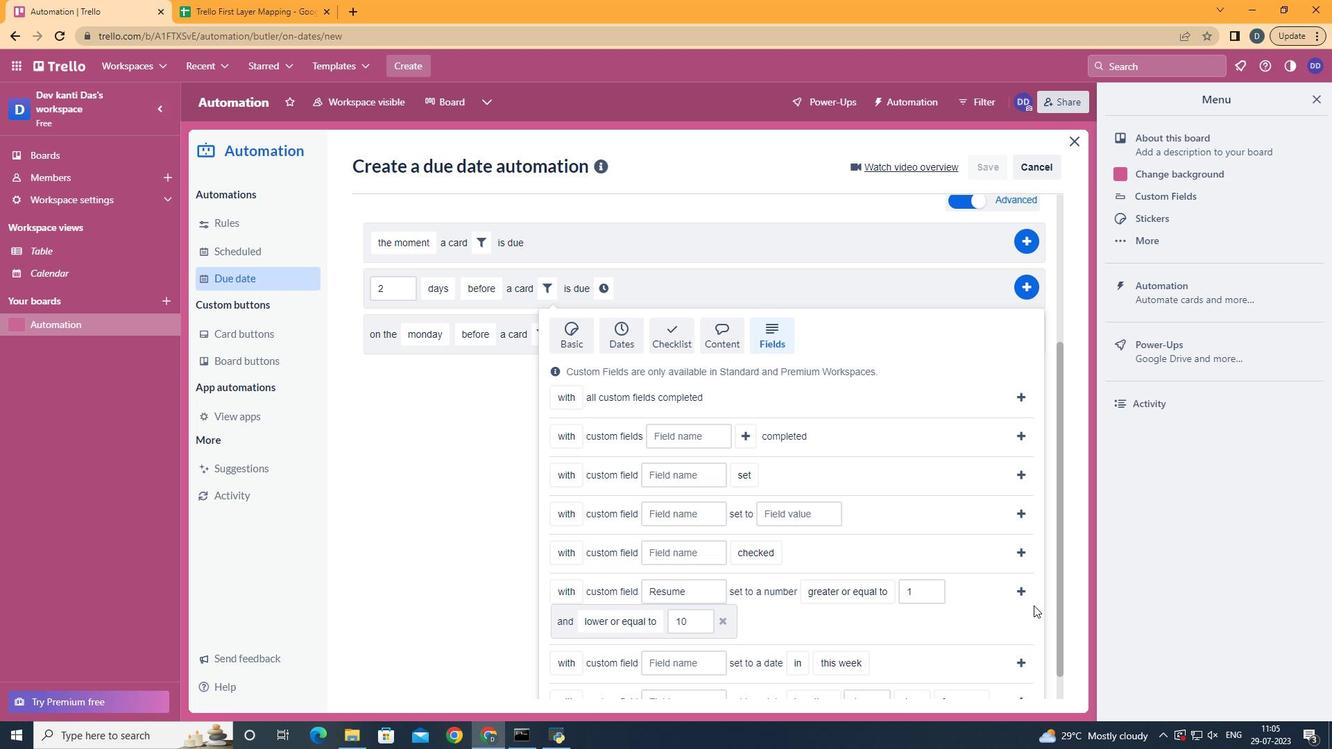
Action: Mouse pressed left at (1024, 596)
Screenshot: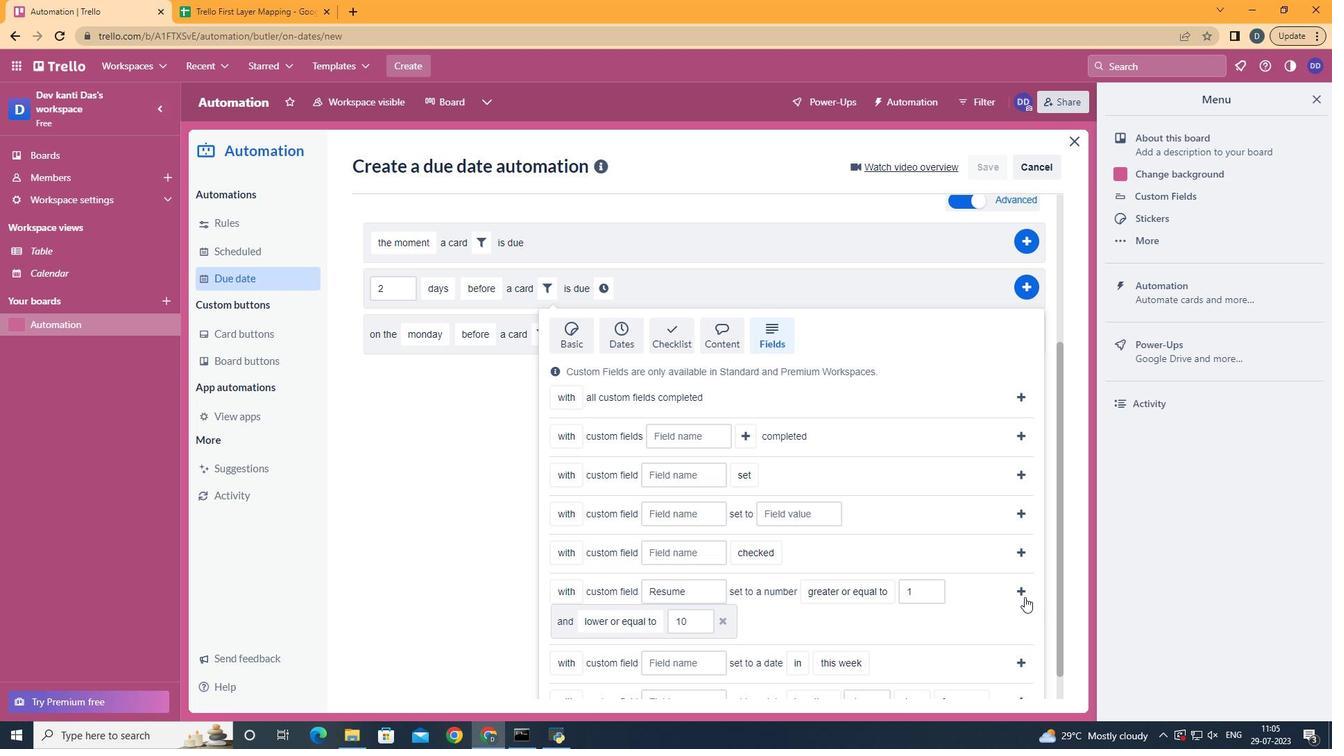 
Action: Mouse moved to (379, 534)
Screenshot: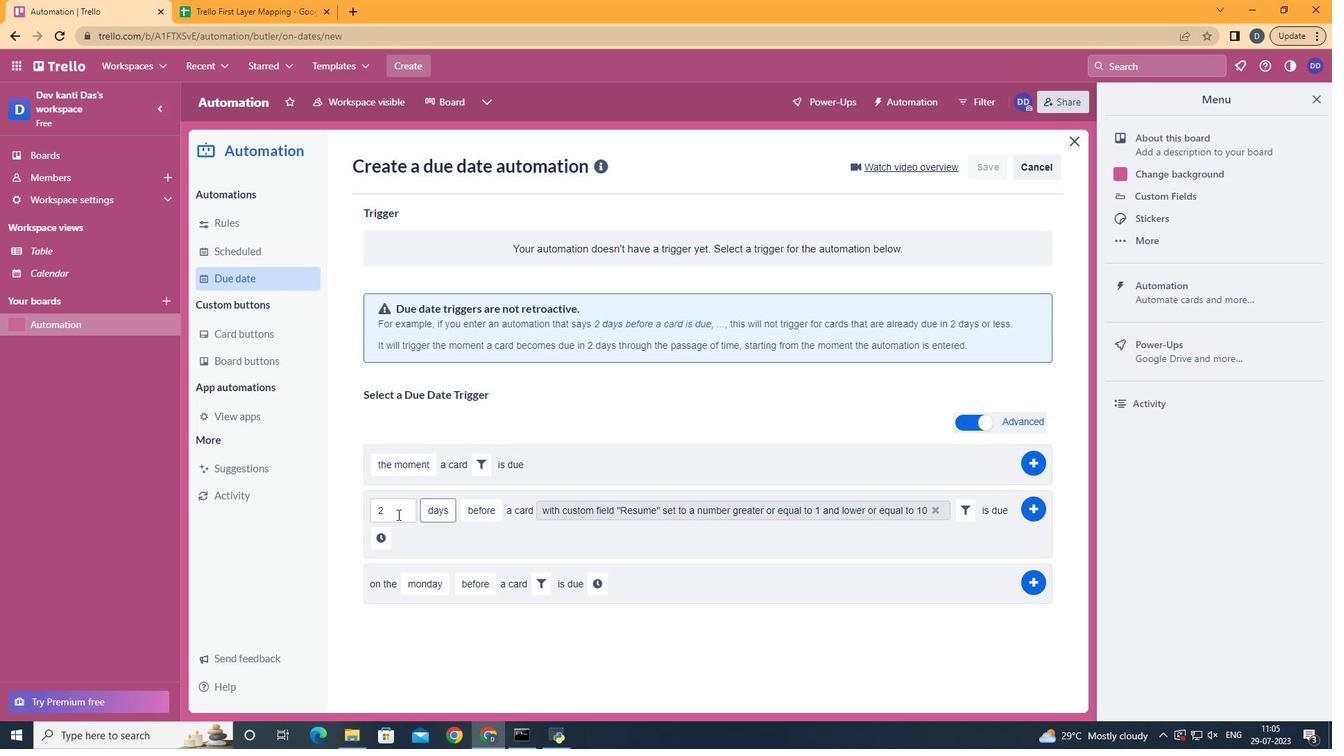
Action: Mouse pressed left at (379, 534)
Screenshot: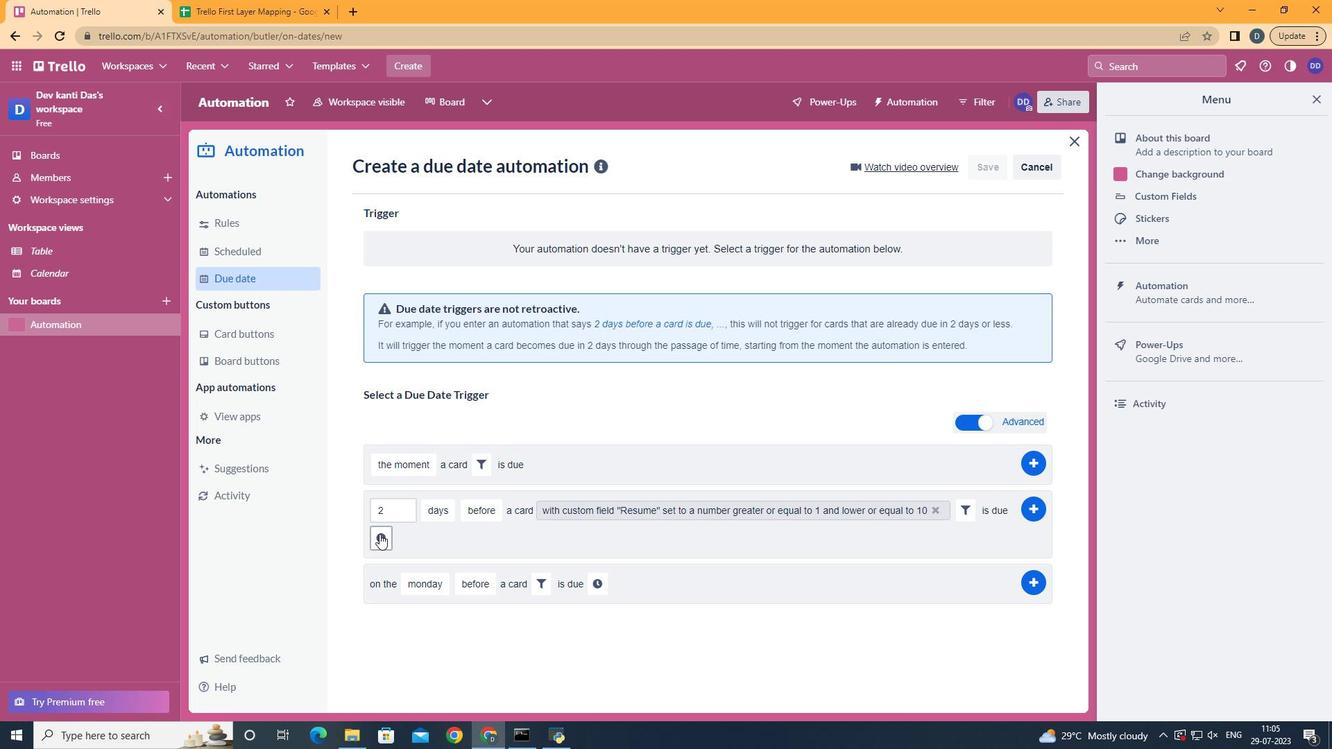
Action: Mouse moved to (472, 544)
Screenshot: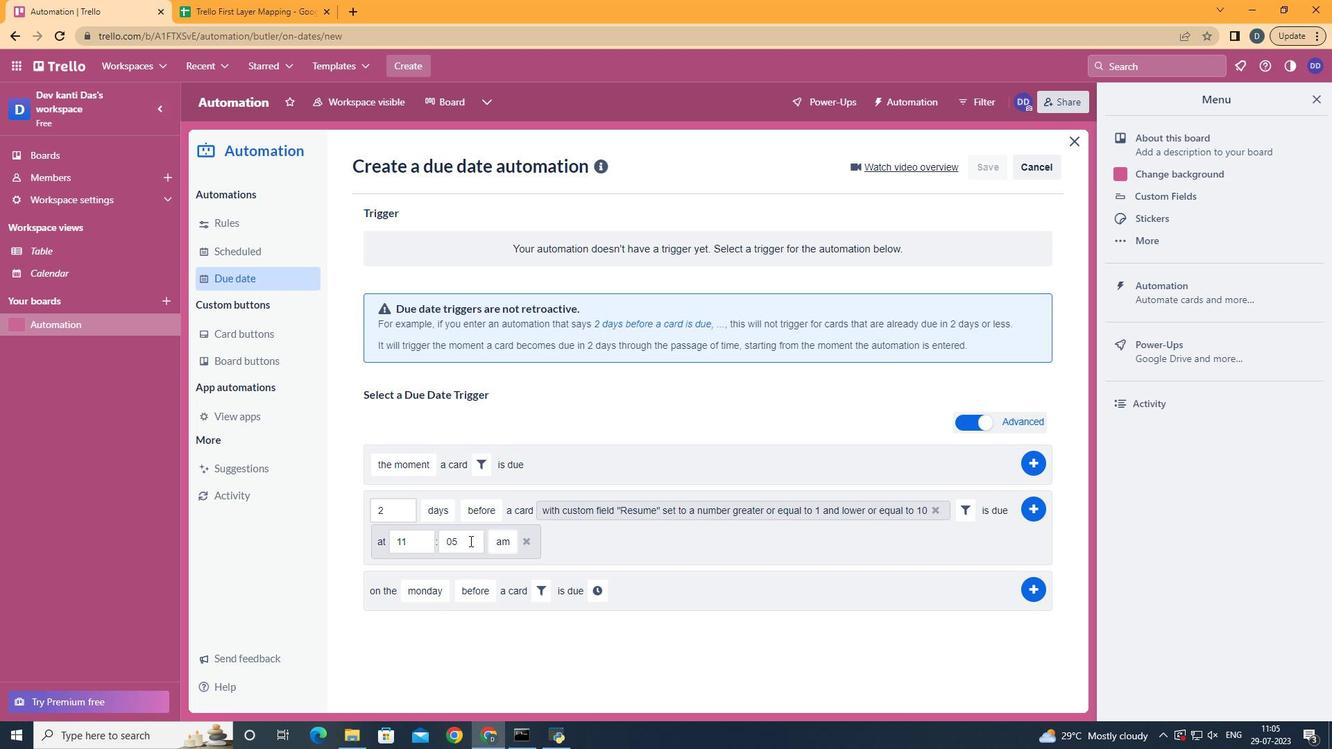 
Action: Mouse pressed left at (472, 544)
Screenshot: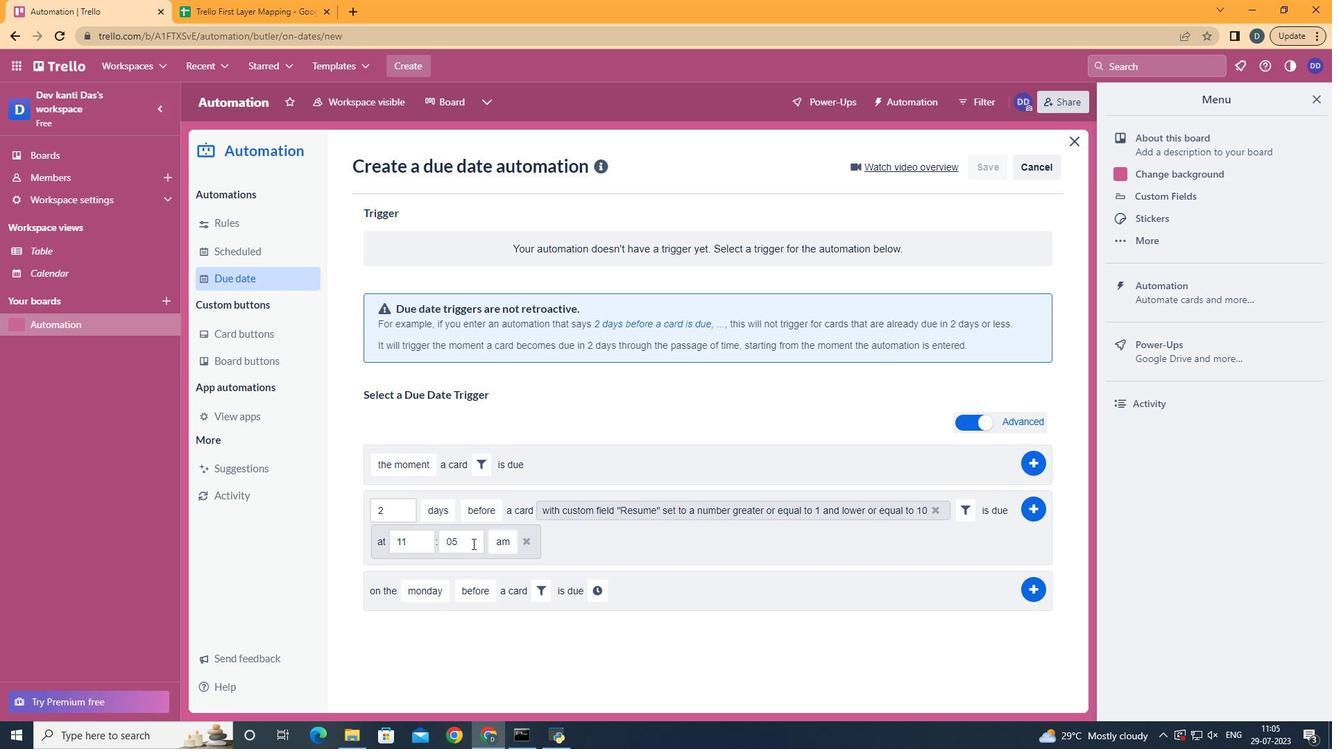 
Action: Key pressed <Key.backspace>0
Screenshot: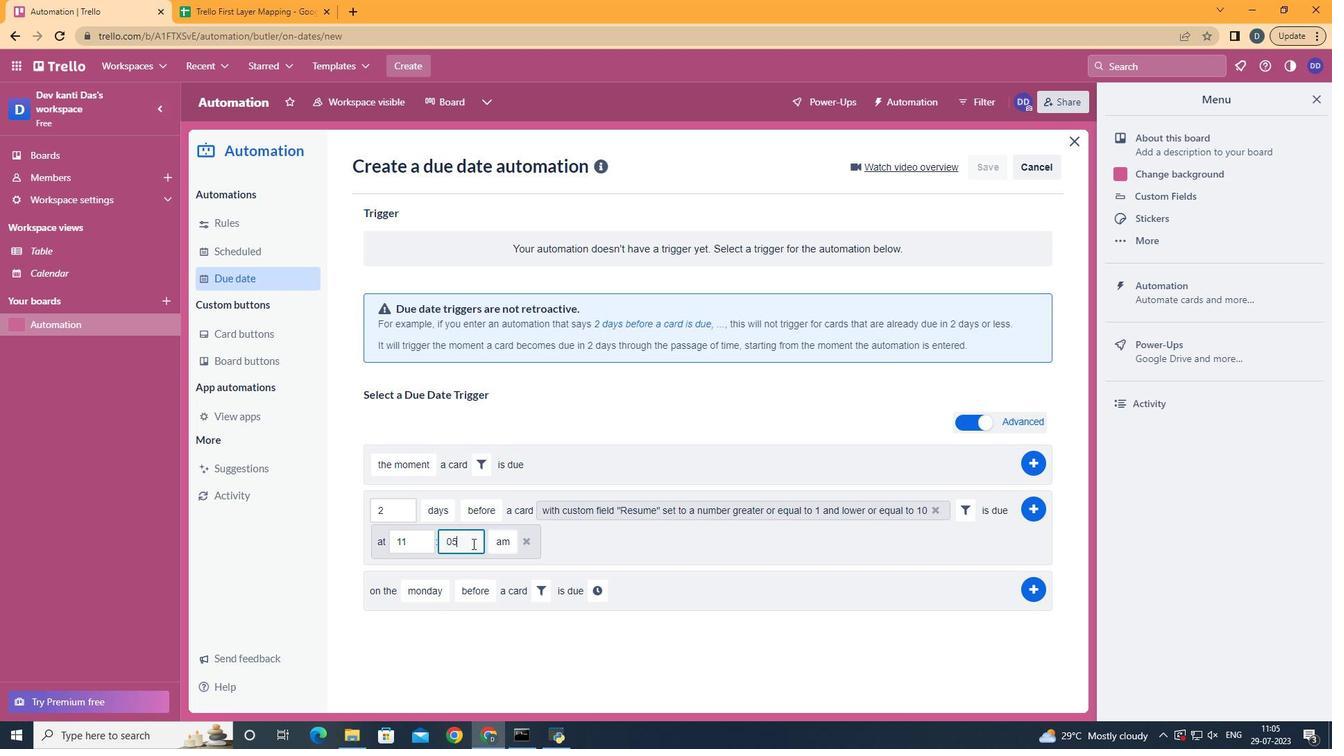 
Action: Mouse moved to (510, 565)
Screenshot: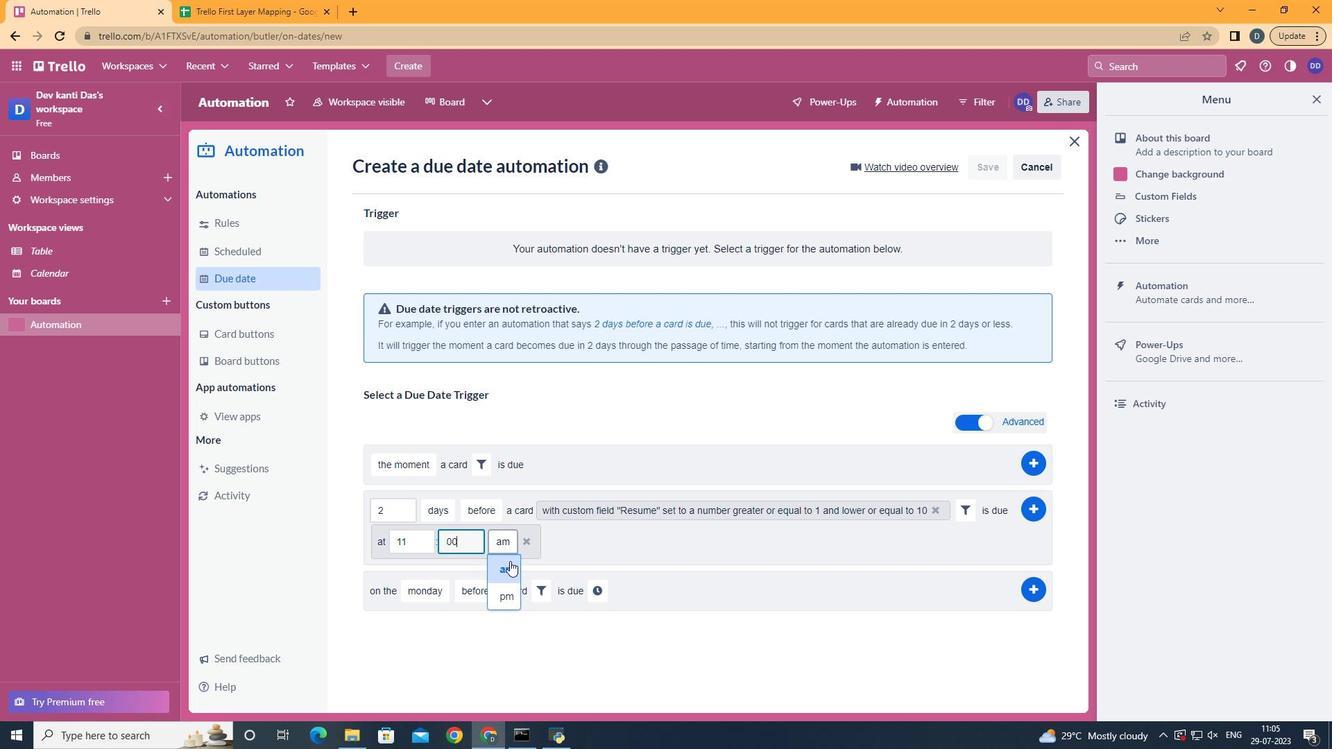 
Action: Mouse pressed left at (510, 565)
Screenshot: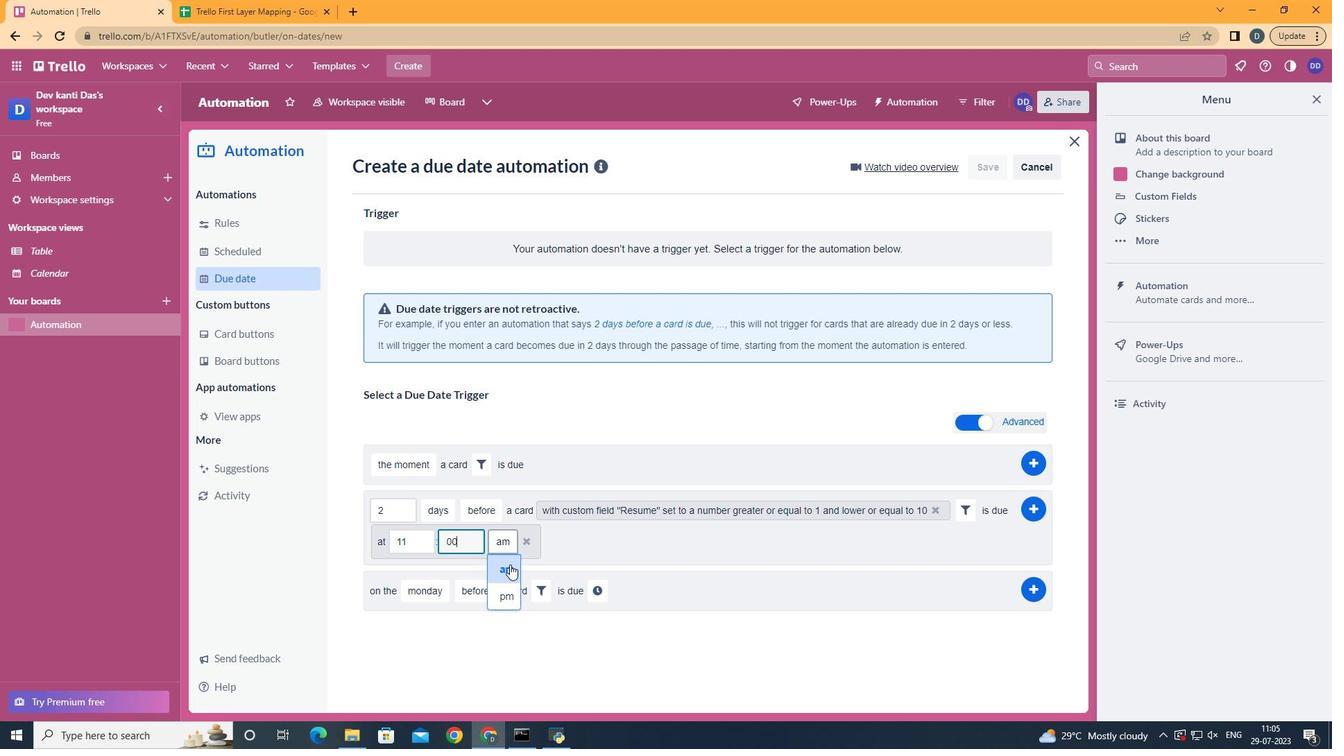 
